 Task: Add Sprouts Fine Atlantic Sea Salt to the cart.
Action: Mouse pressed left at (14, 57)
Screenshot: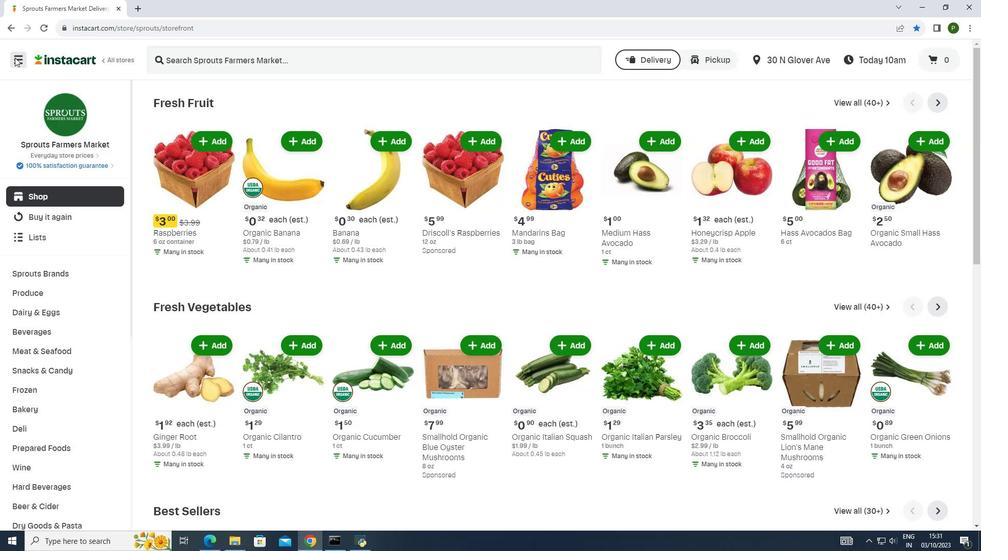 
Action: Mouse moved to (43, 261)
Screenshot: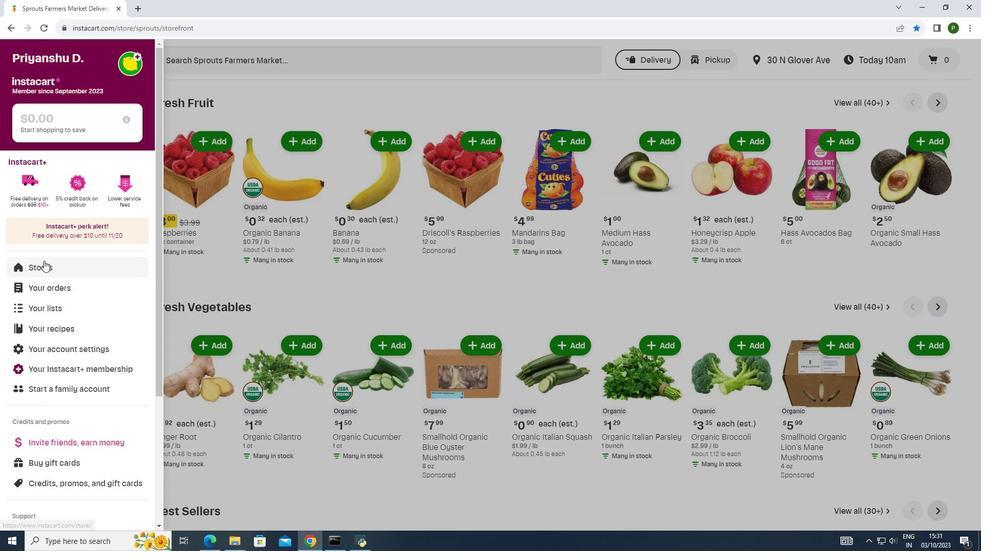 
Action: Mouse pressed left at (43, 261)
Screenshot: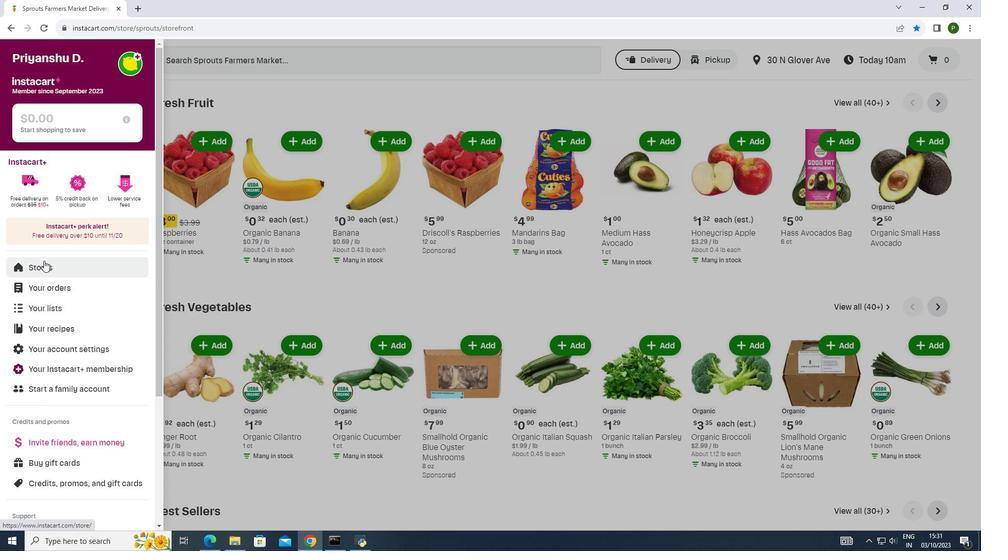 
Action: Mouse moved to (219, 101)
Screenshot: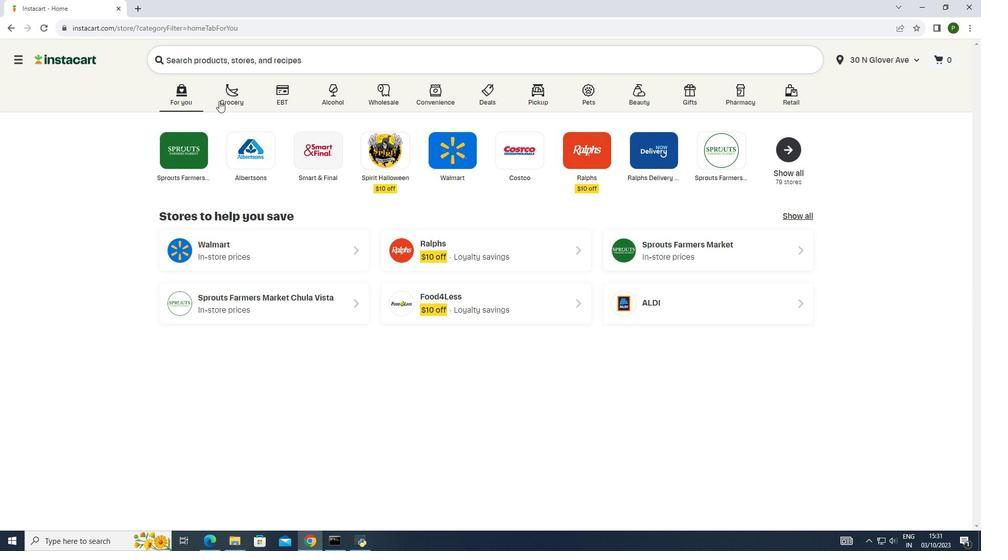 
Action: Mouse pressed left at (219, 101)
Screenshot: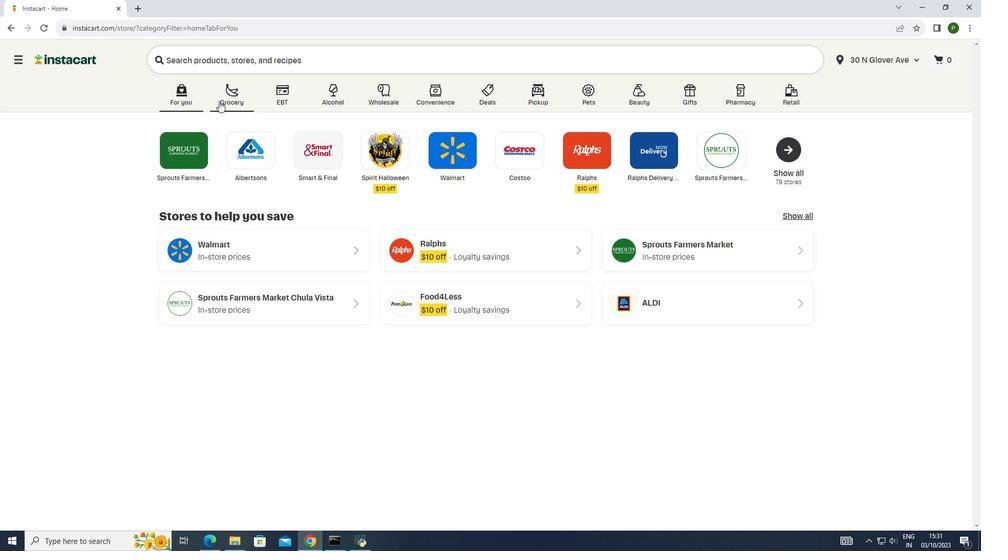 
Action: Mouse moved to (509, 153)
Screenshot: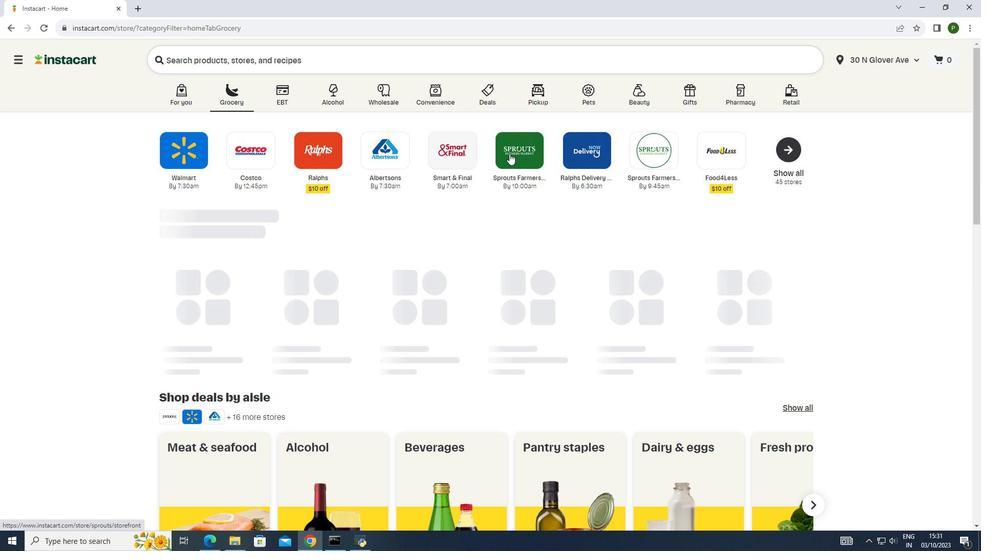 
Action: Mouse pressed left at (509, 153)
Screenshot: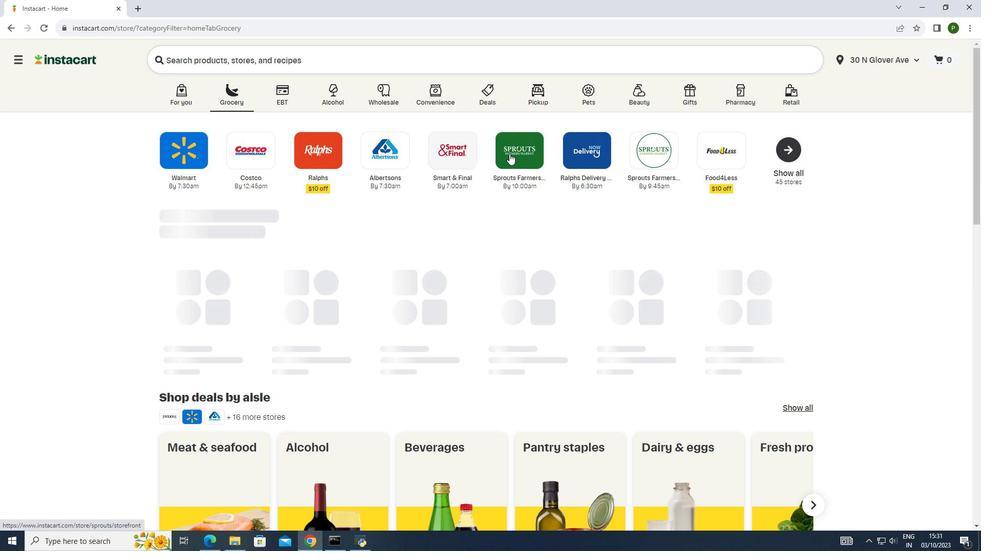 
Action: Mouse moved to (89, 277)
Screenshot: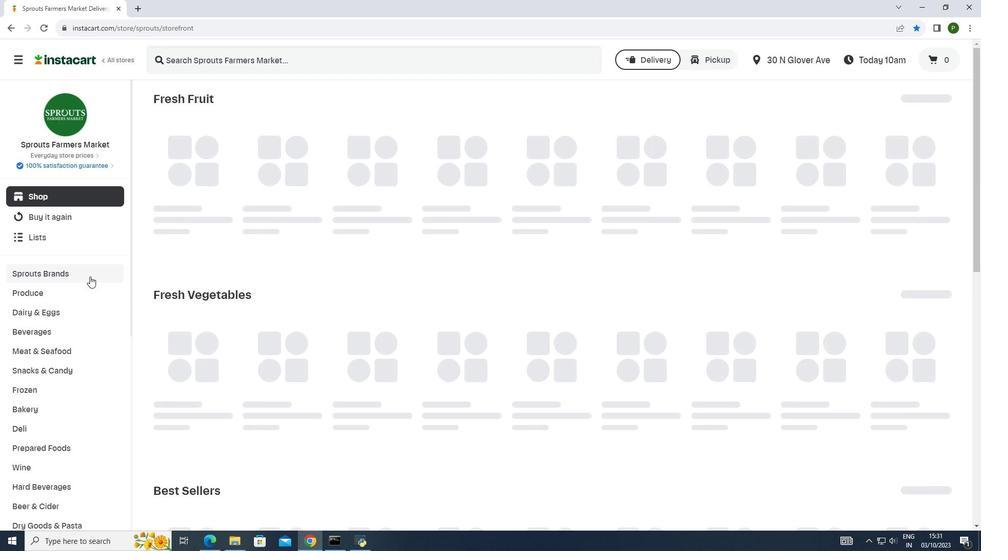 
Action: Mouse pressed left at (89, 277)
Screenshot: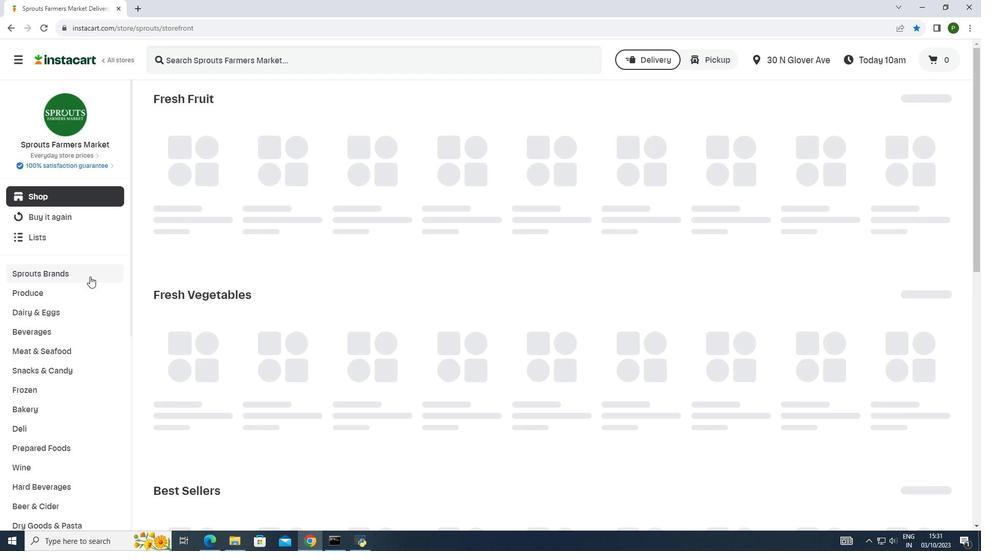 
Action: Mouse moved to (66, 351)
Screenshot: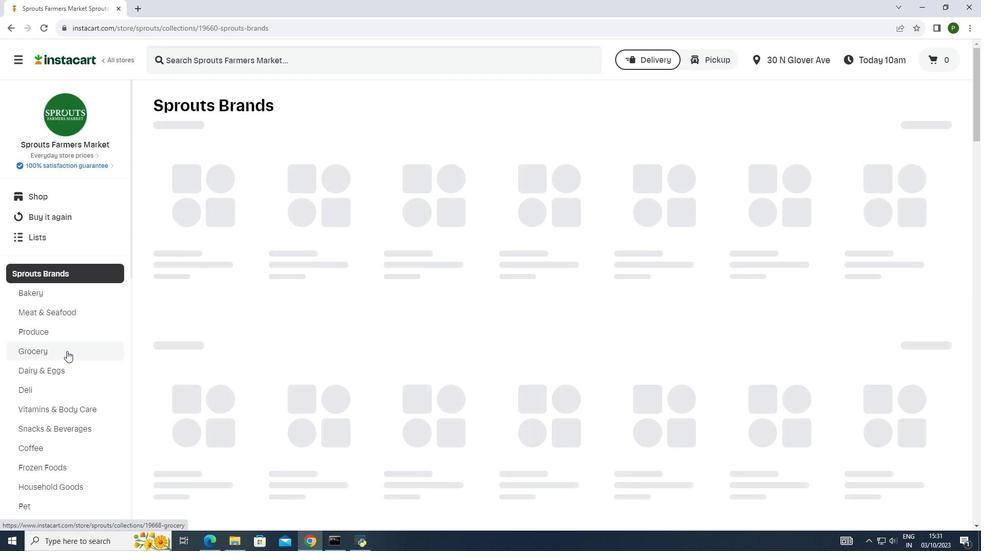 
Action: Mouse pressed left at (66, 351)
Screenshot: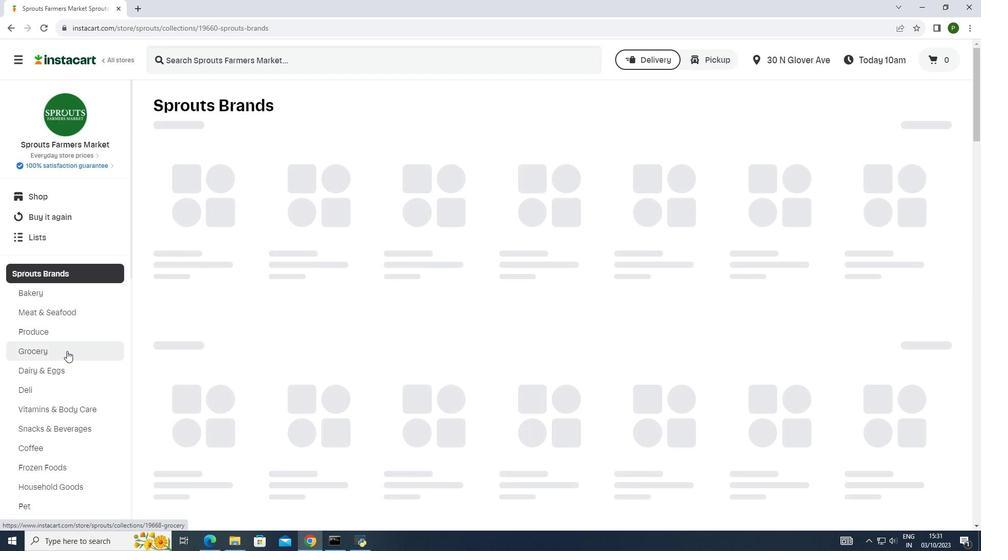 
Action: Mouse moved to (266, 218)
Screenshot: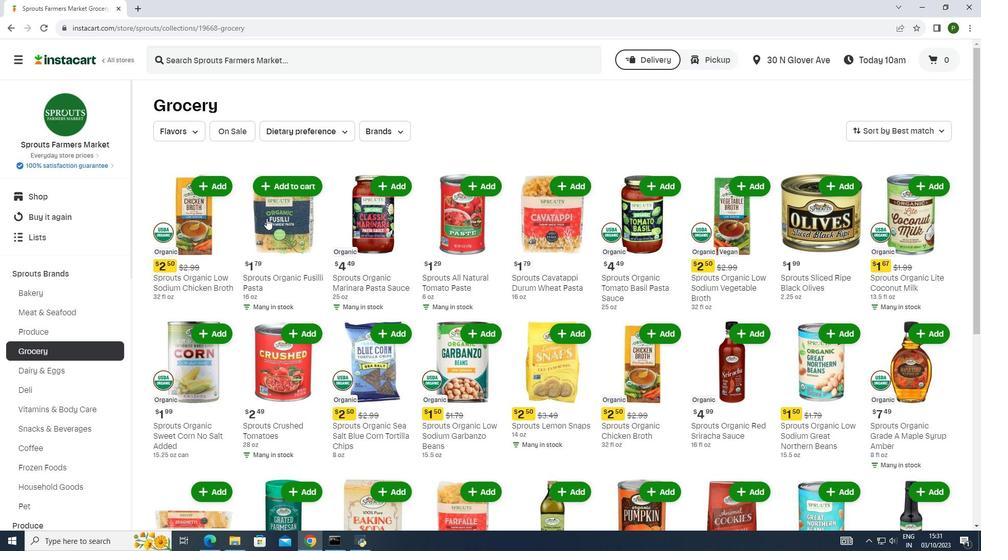 
Action: Mouse scrolled (266, 218) with delta (0, 0)
Screenshot: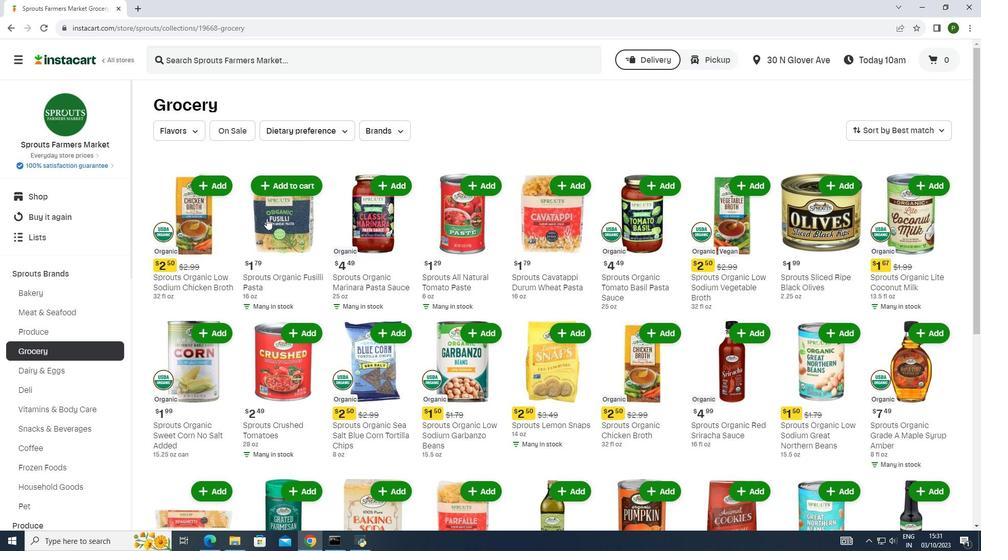 
Action: Mouse scrolled (266, 218) with delta (0, 0)
Screenshot: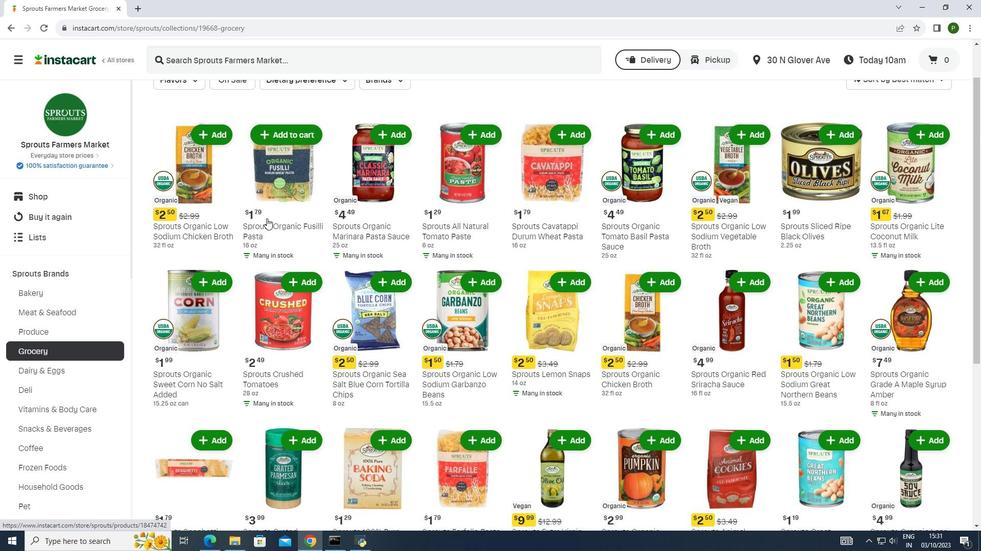 
Action: Mouse scrolled (266, 218) with delta (0, 0)
Screenshot: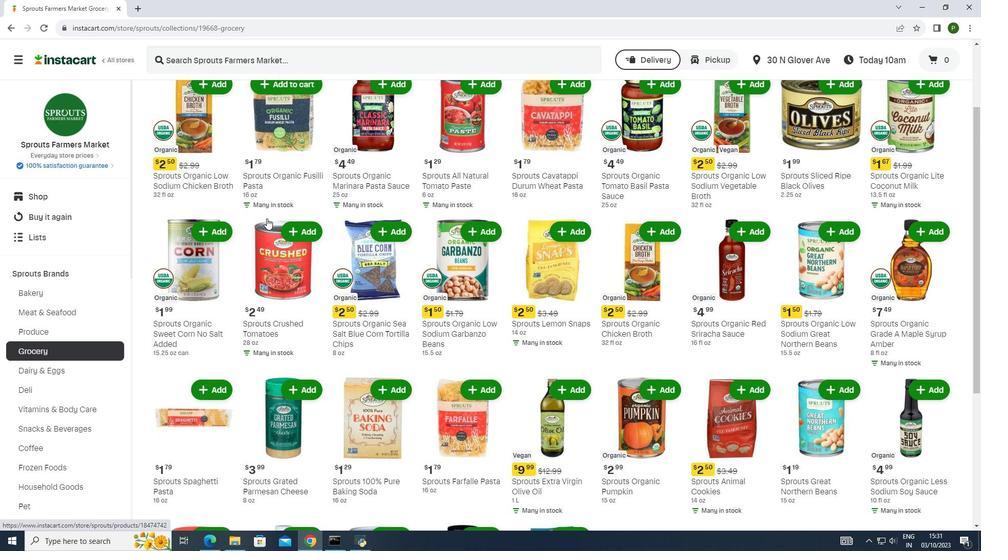 
Action: Mouse scrolled (266, 218) with delta (0, 0)
Screenshot: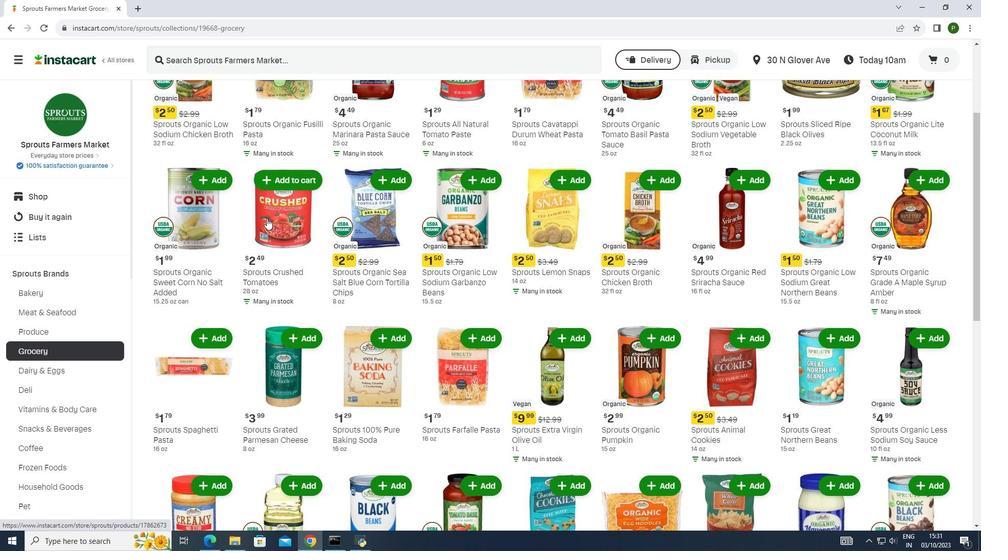 
Action: Mouse scrolled (266, 218) with delta (0, 0)
Screenshot: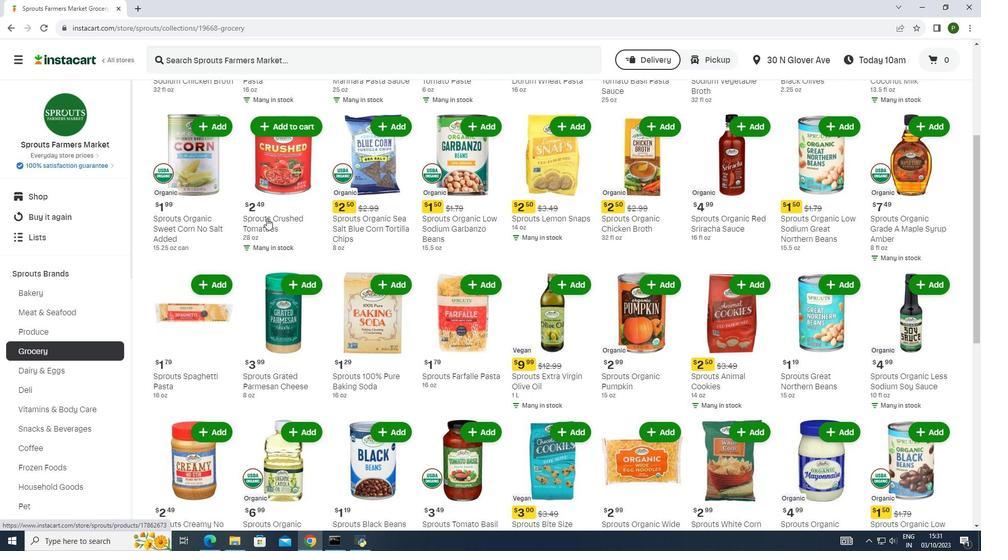 
Action: Mouse scrolled (266, 218) with delta (0, 0)
Screenshot: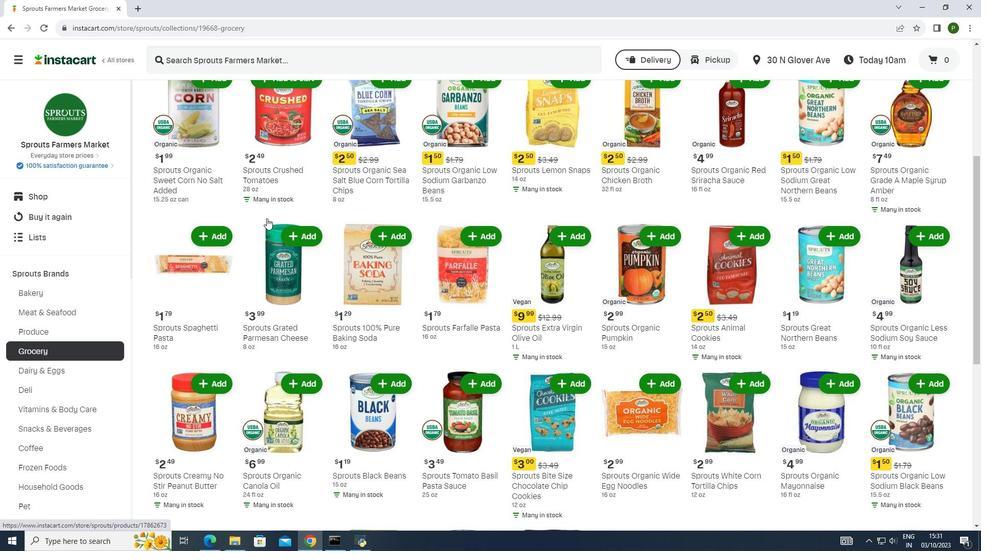 
Action: Mouse scrolled (266, 218) with delta (0, 0)
Screenshot: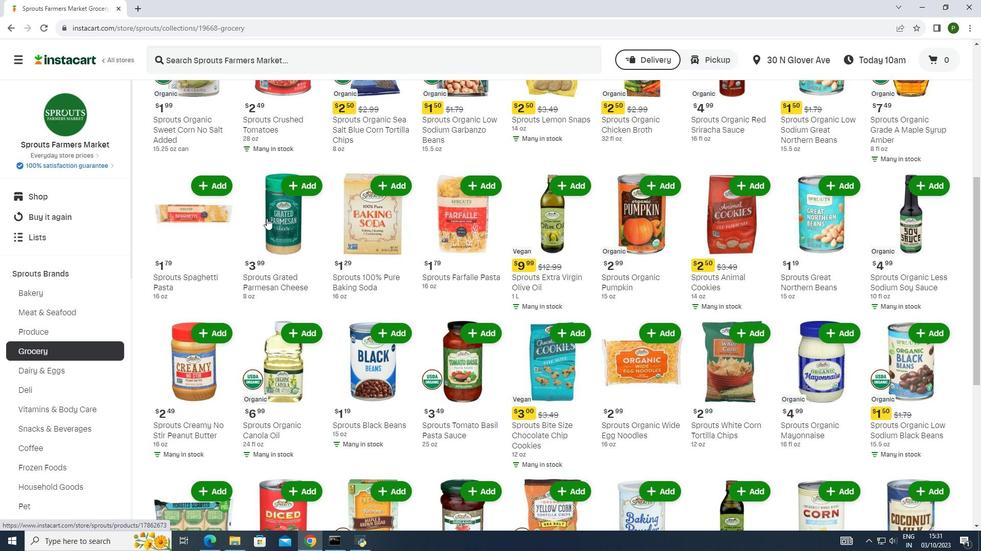 
Action: Mouse scrolled (266, 218) with delta (0, 0)
Screenshot: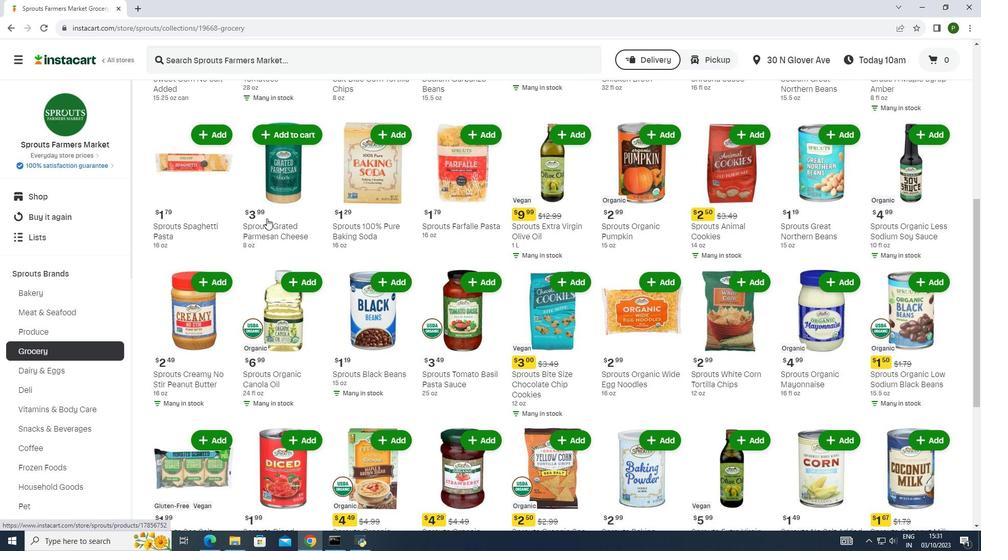 
Action: Mouse scrolled (266, 218) with delta (0, 0)
Screenshot: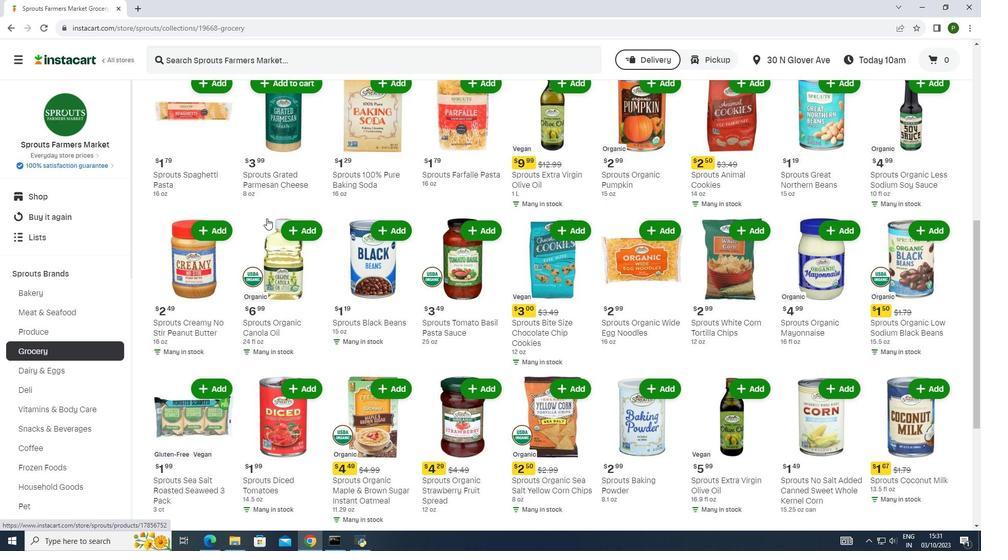 
Action: Mouse scrolled (266, 218) with delta (0, 0)
Screenshot: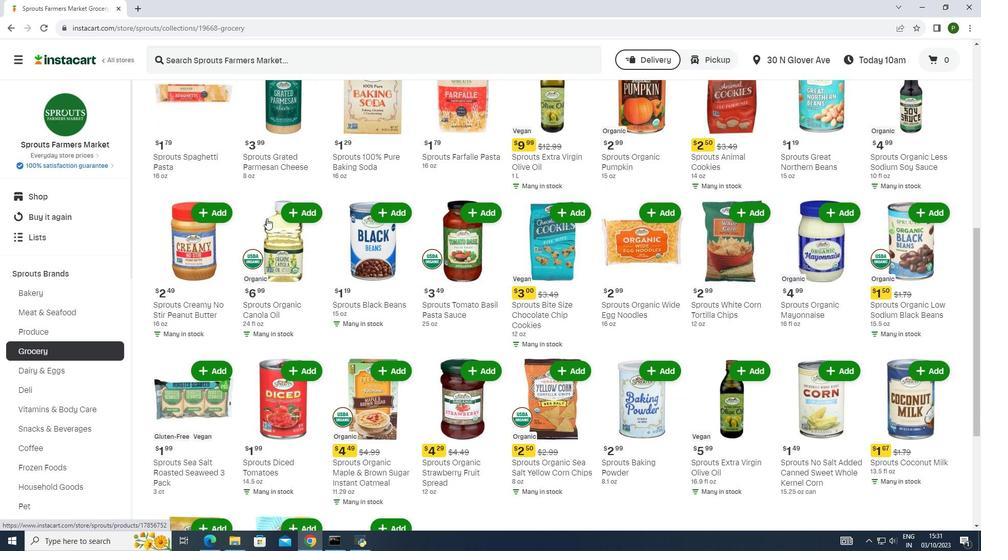 
Action: Mouse scrolled (266, 218) with delta (0, 0)
Screenshot: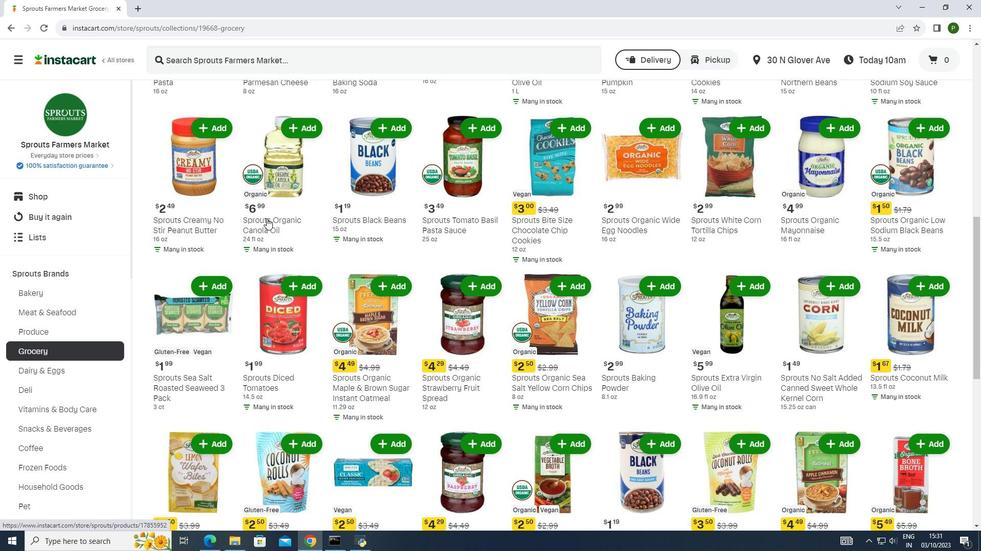 
Action: Mouse scrolled (266, 218) with delta (0, 0)
Screenshot: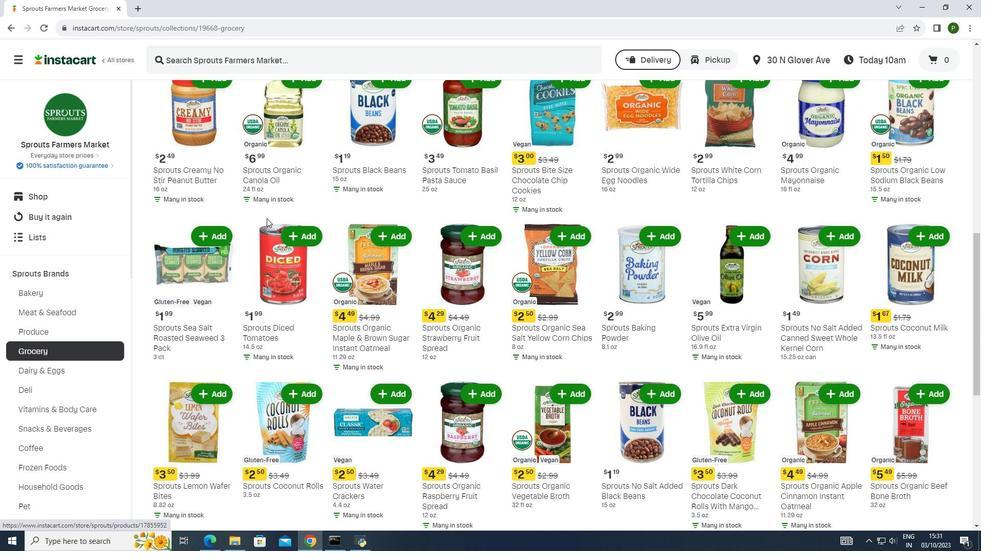 
Action: Mouse scrolled (266, 218) with delta (0, 0)
Screenshot: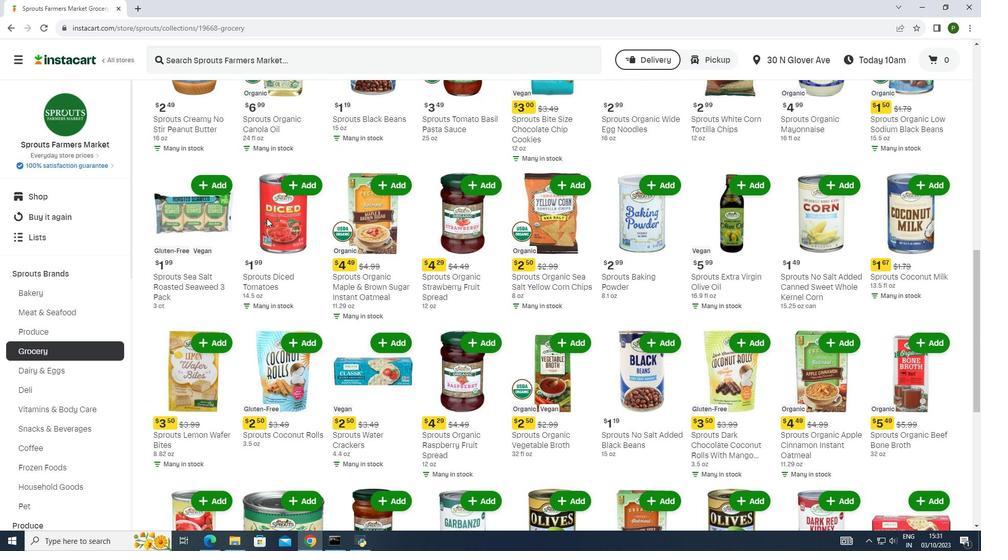 
Action: Mouse scrolled (266, 218) with delta (0, 0)
Screenshot: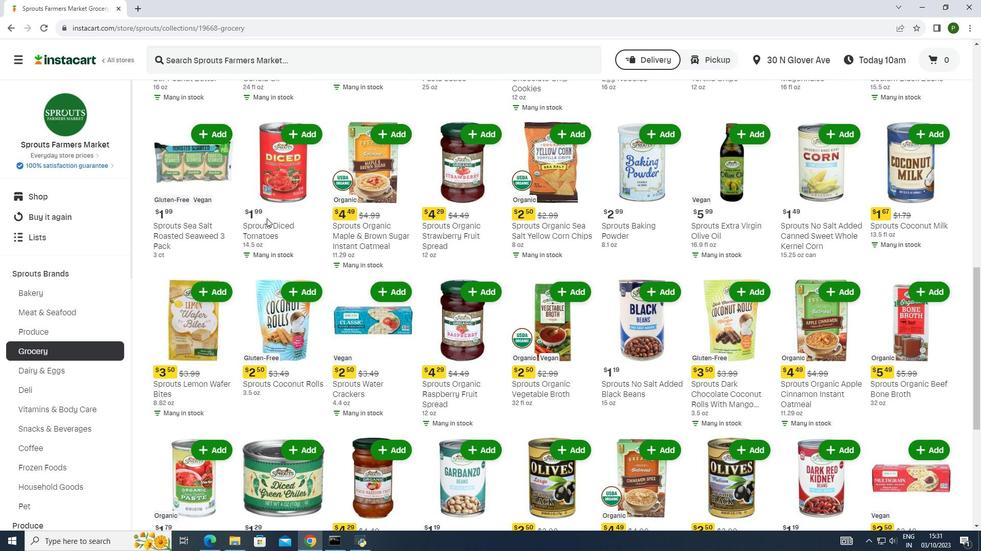 
Action: Mouse scrolled (266, 218) with delta (0, 0)
Screenshot: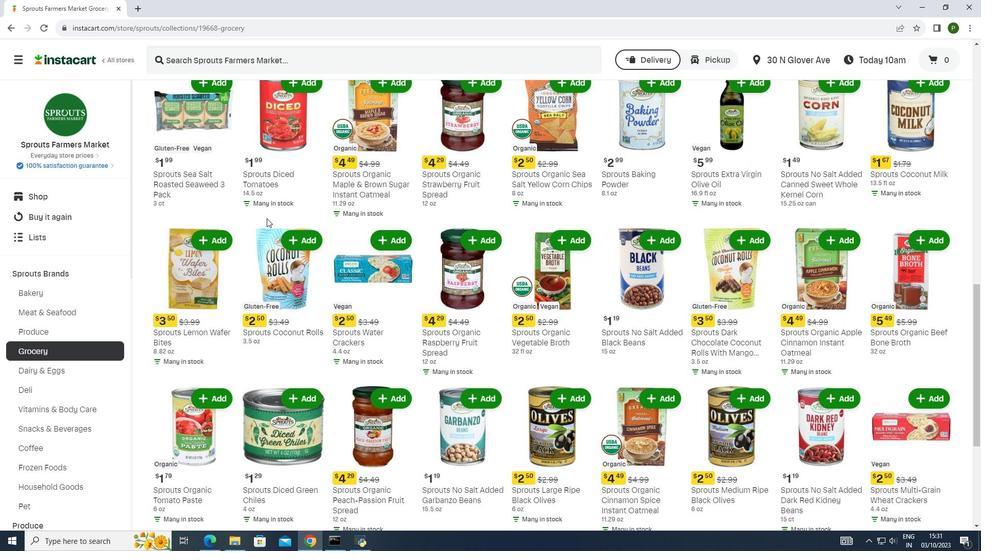 
Action: Mouse scrolled (266, 218) with delta (0, 0)
Screenshot: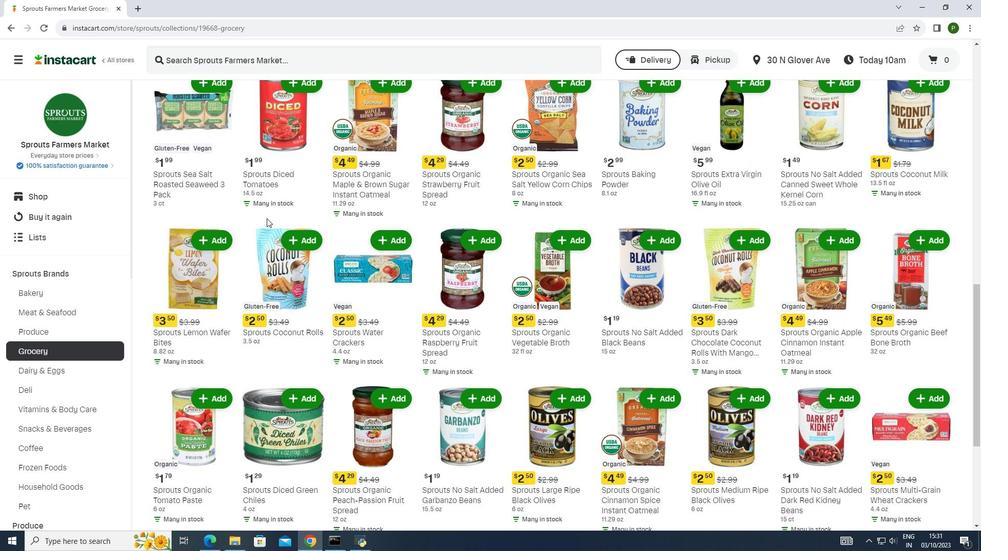 
Action: Mouse scrolled (266, 218) with delta (0, 0)
Screenshot: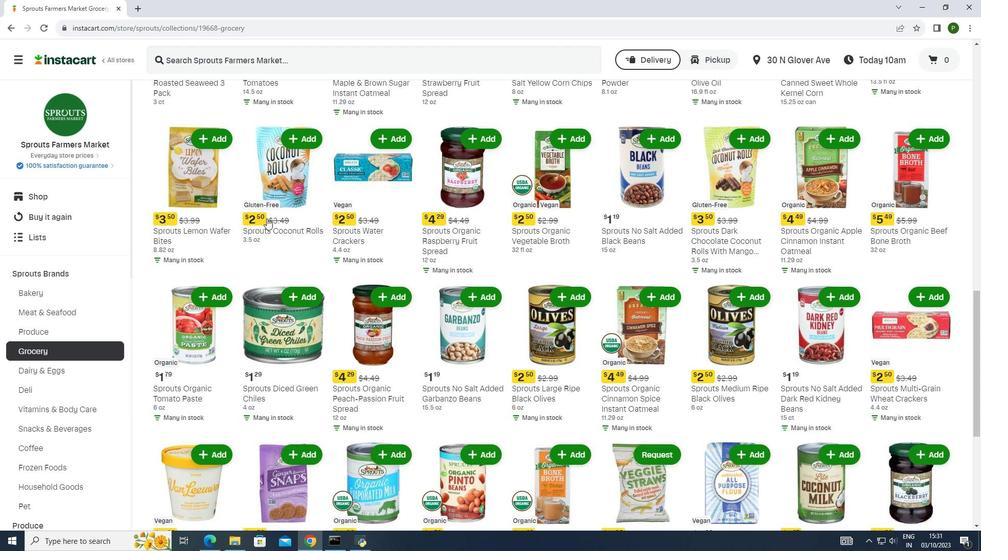 
Action: Mouse scrolled (266, 218) with delta (0, 0)
Screenshot: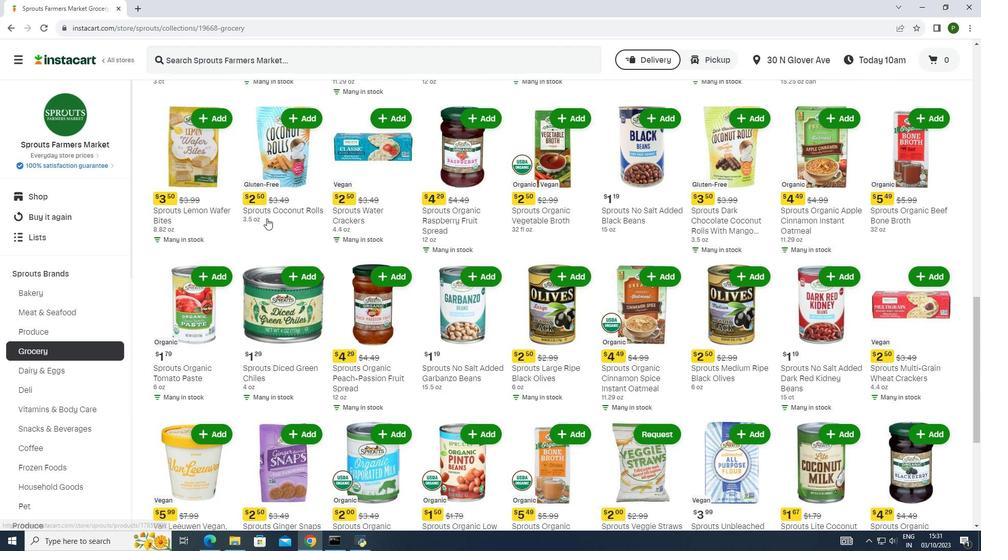 
Action: Mouse scrolled (266, 218) with delta (0, 0)
Screenshot: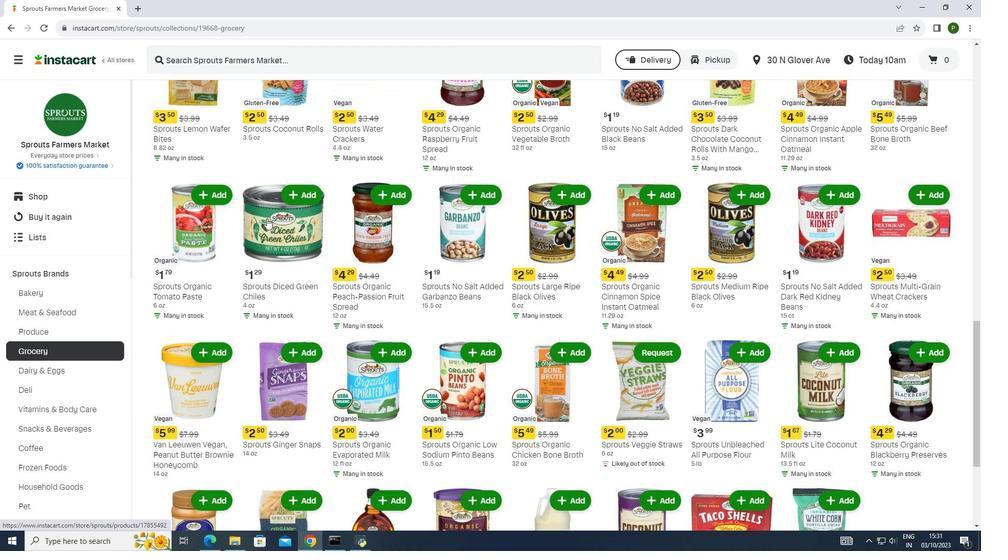 
Action: Mouse scrolled (266, 218) with delta (0, 0)
Screenshot: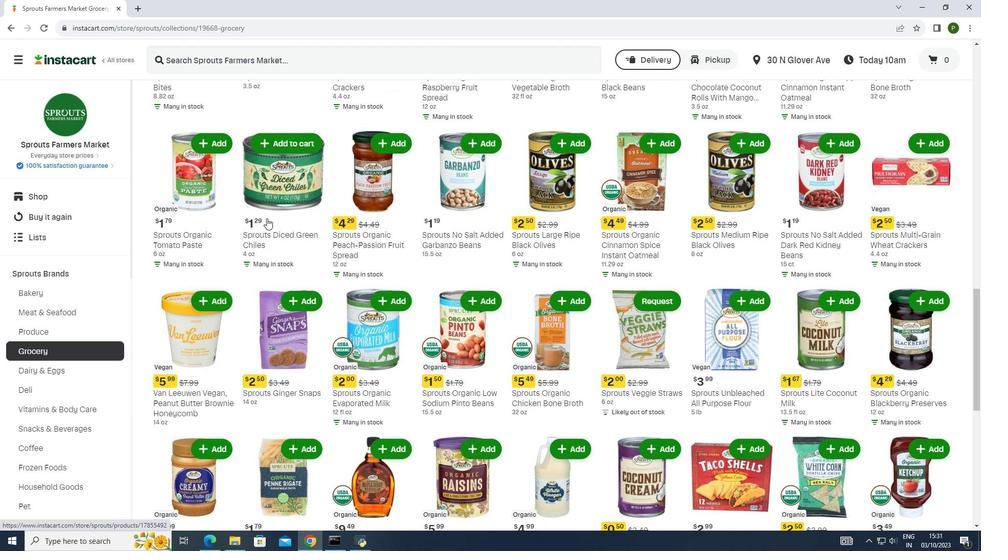 
Action: Mouse scrolled (266, 218) with delta (0, 0)
Screenshot: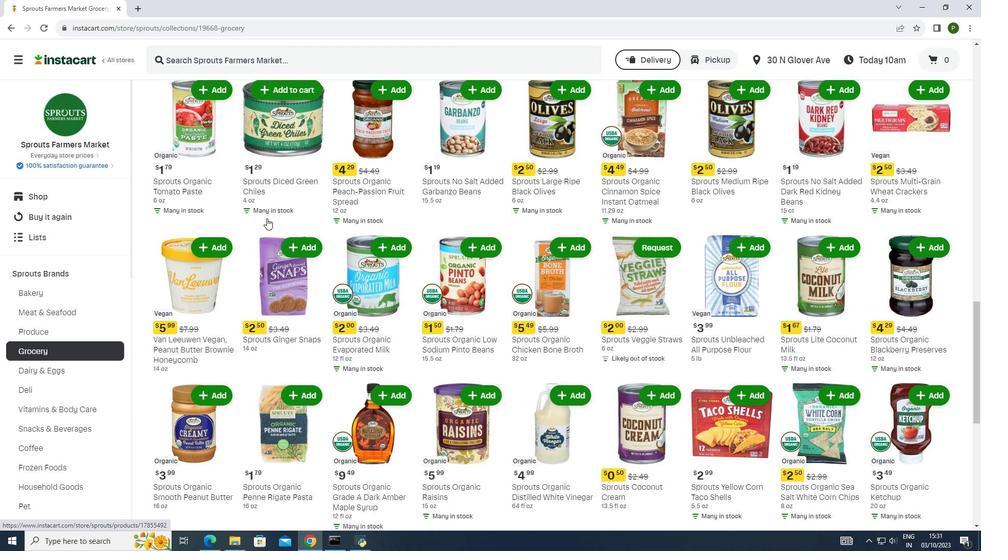 
Action: Mouse scrolled (266, 218) with delta (0, 0)
Screenshot: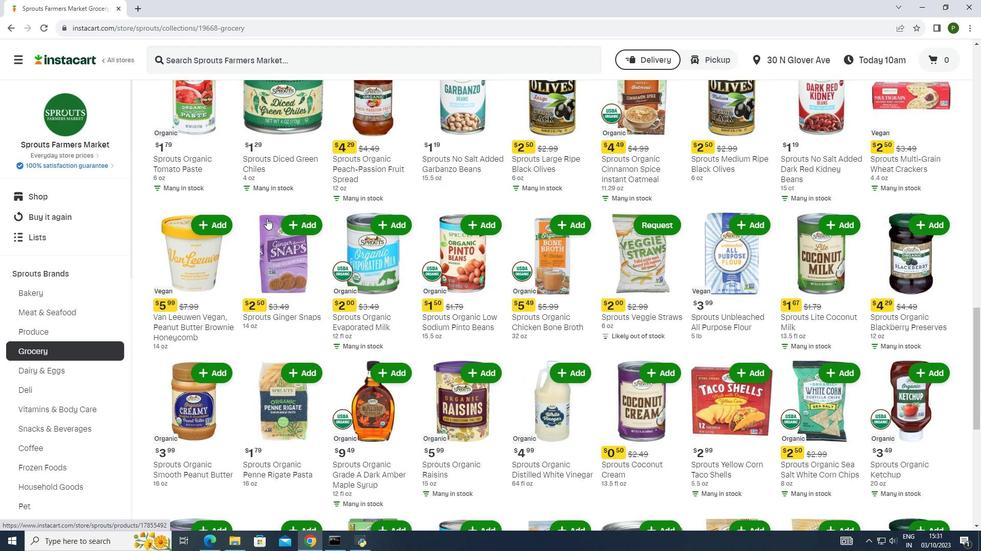 
Action: Mouse scrolled (266, 218) with delta (0, 0)
Screenshot: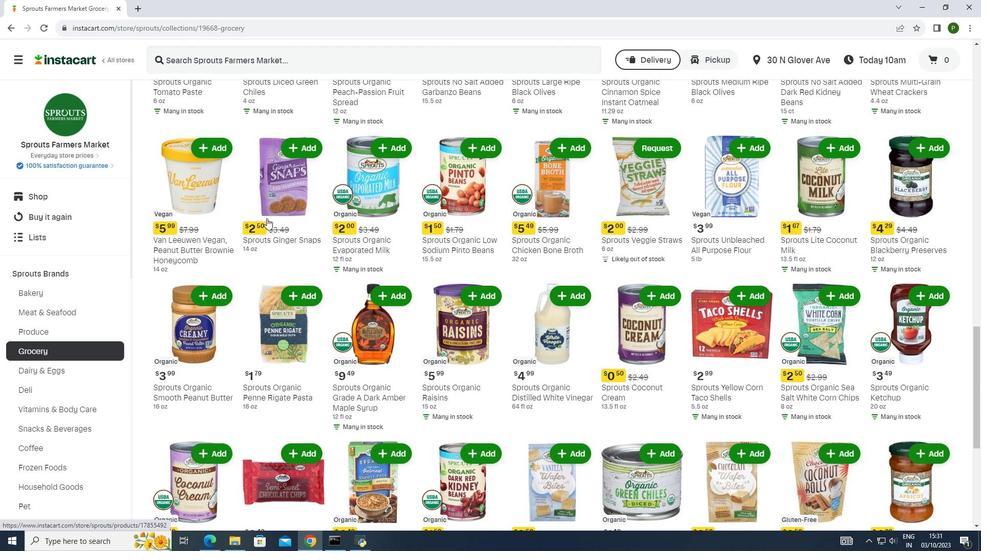 
Action: Mouse scrolled (266, 218) with delta (0, 0)
Screenshot: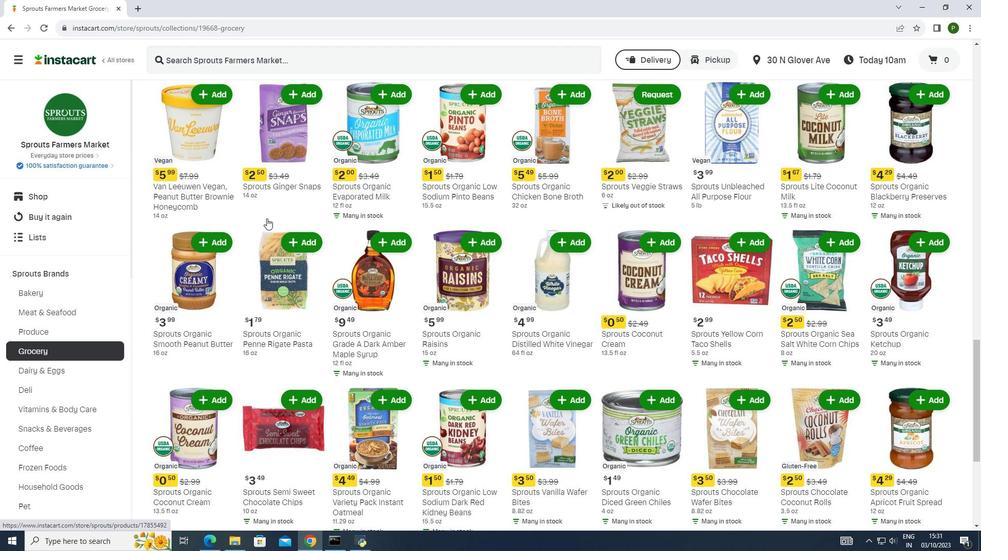 
Action: Mouse scrolled (266, 218) with delta (0, 0)
Screenshot: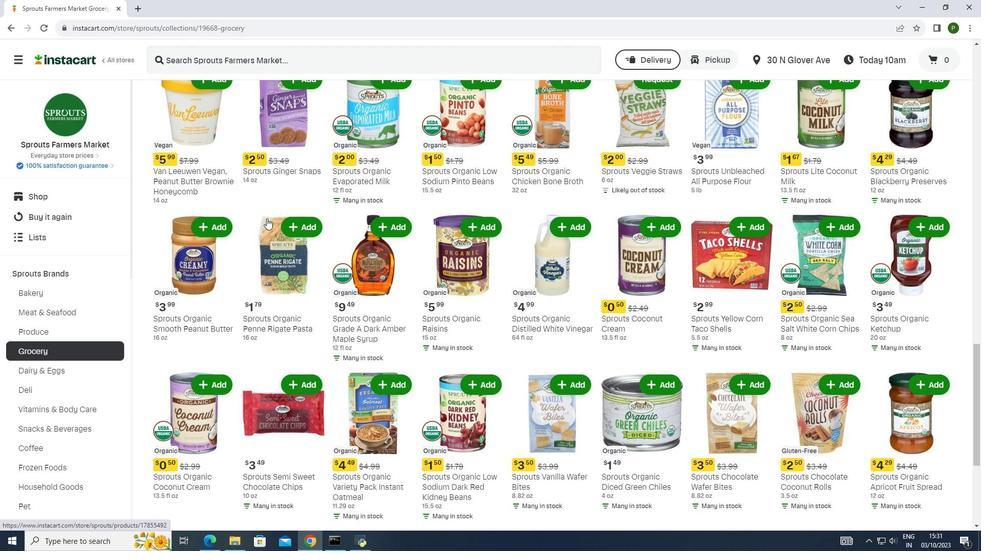 
Action: Mouse scrolled (266, 218) with delta (0, 0)
Screenshot: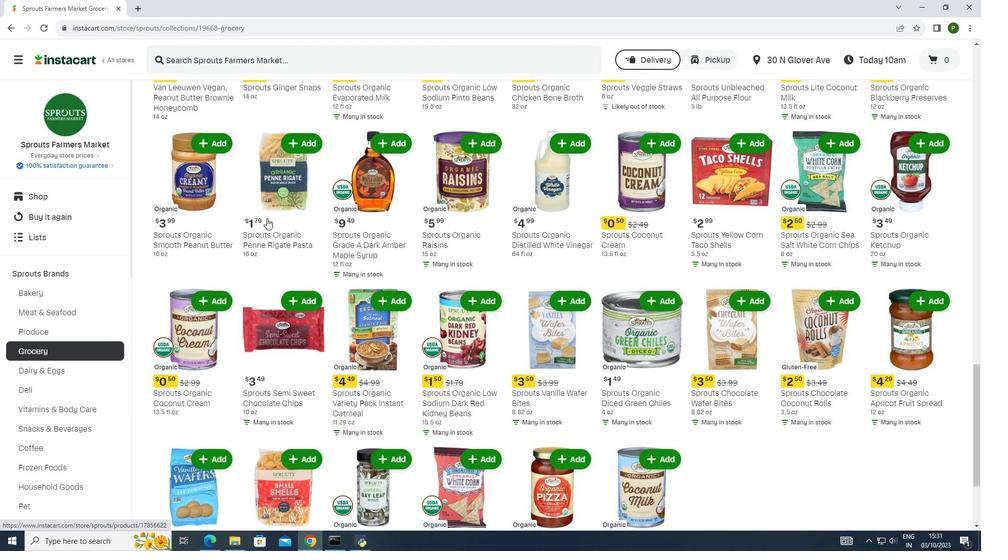 
Action: Mouse scrolled (266, 218) with delta (0, 0)
Screenshot: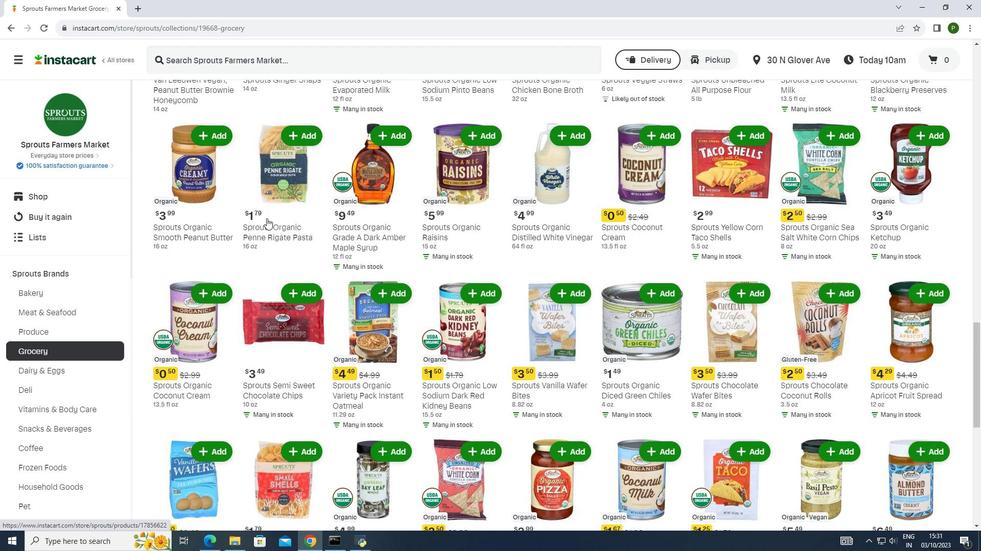 
Action: Mouse scrolled (266, 218) with delta (0, 0)
Screenshot: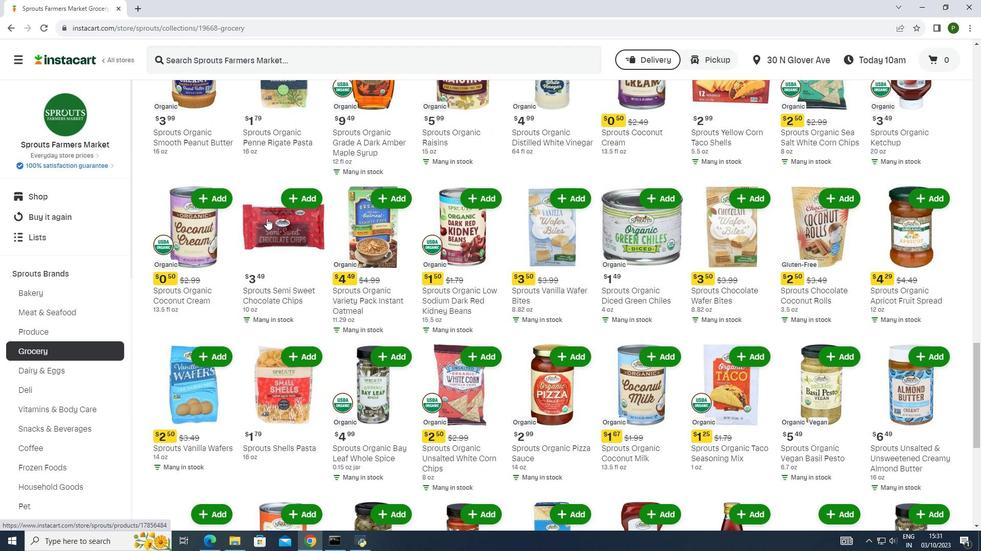 
Action: Mouse scrolled (266, 218) with delta (0, 0)
Screenshot: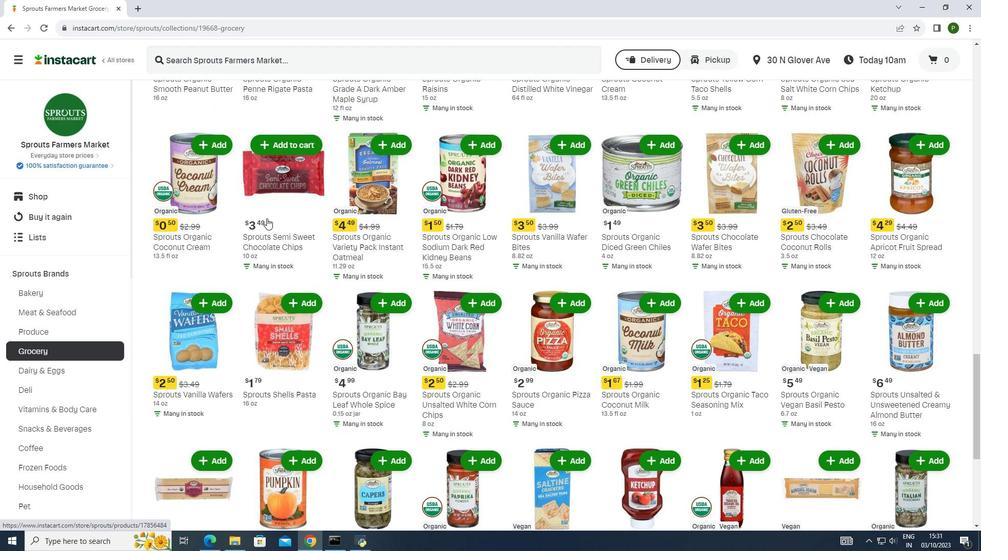 
Action: Mouse scrolled (266, 218) with delta (0, 0)
Screenshot: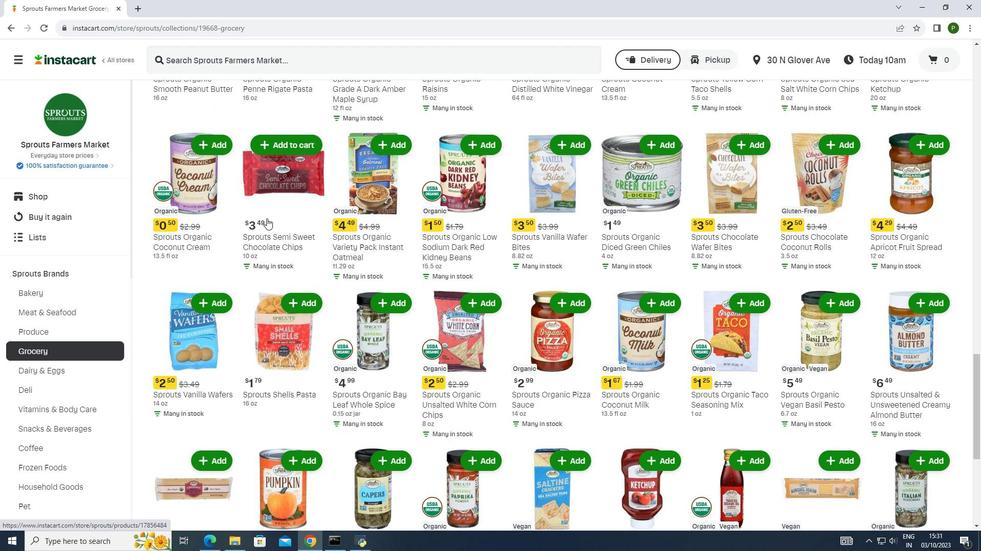 
Action: Mouse scrolled (266, 218) with delta (0, 0)
Screenshot: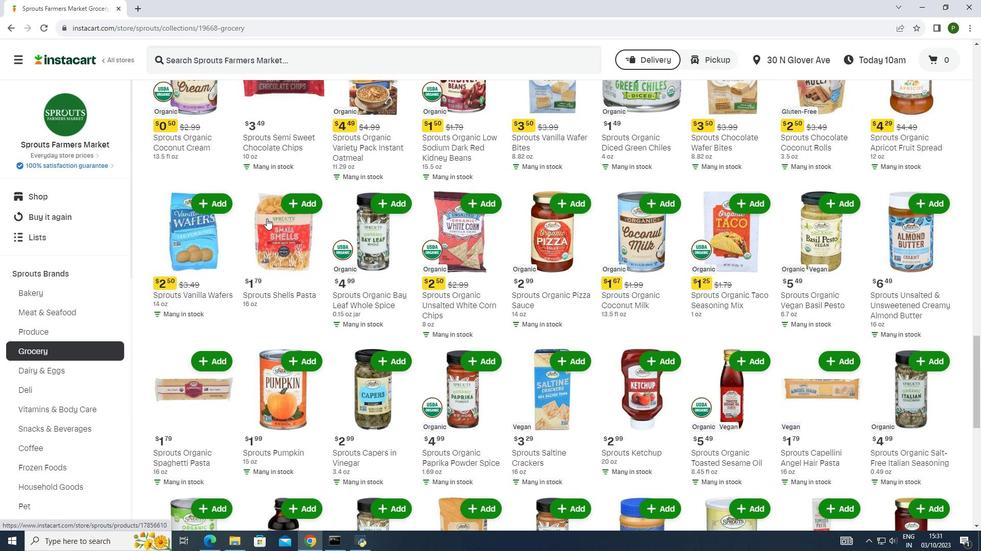 
Action: Mouse scrolled (266, 218) with delta (0, 0)
Screenshot: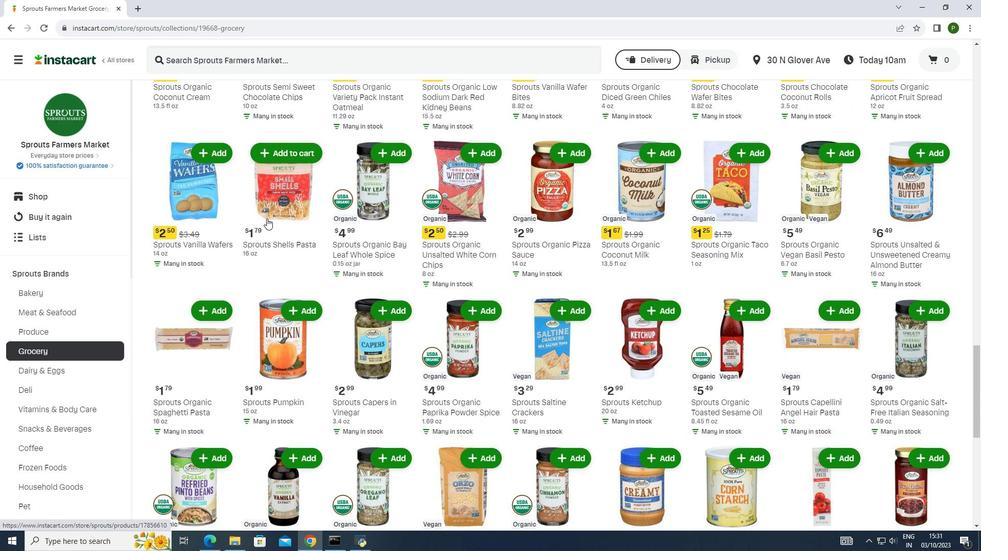 
Action: Mouse scrolled (266, 218) with delta (0, 0)
Screenshot: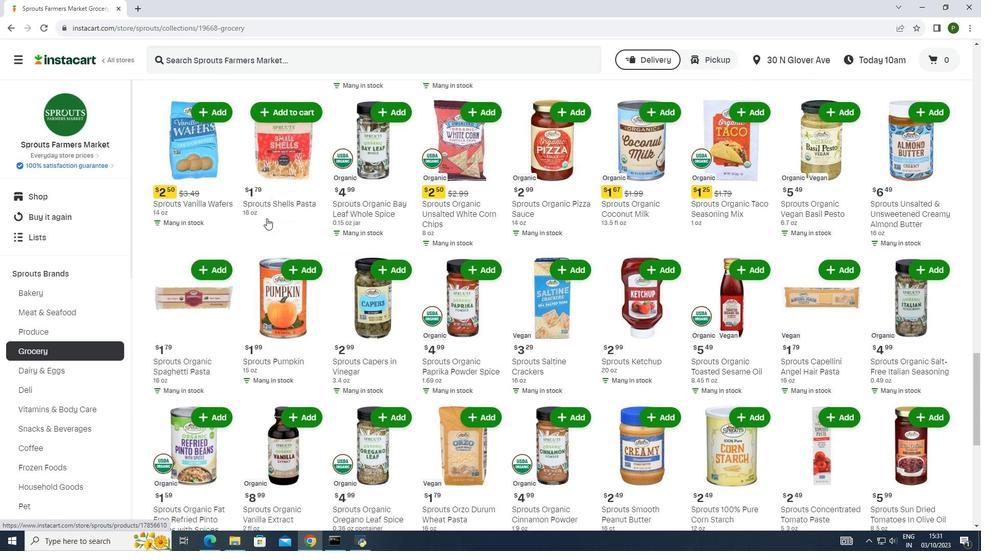
Action: Mouse scrolled (266, 218) with delta (0, 0)
Screenshot: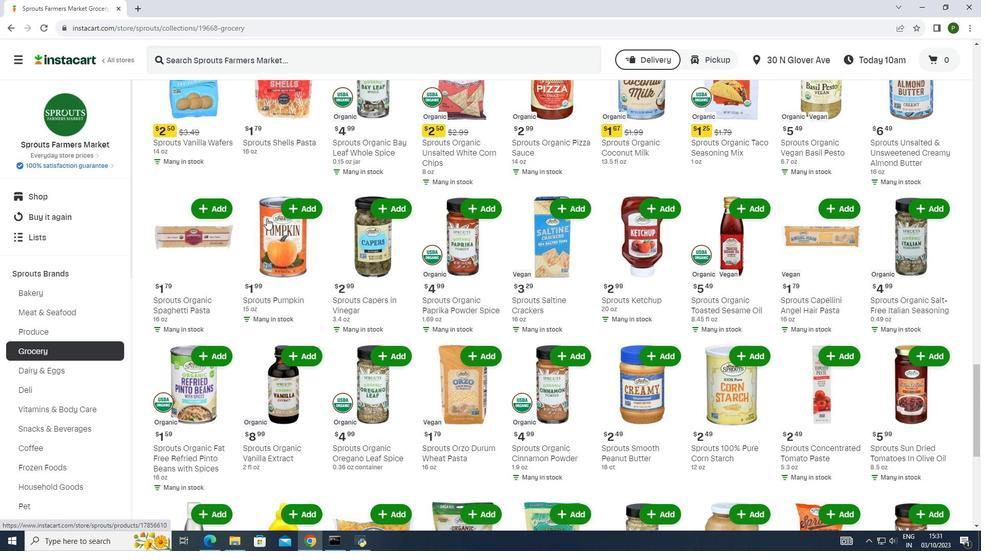 
Action: Mouse scrolled (266, 218) with delta (0, 0)
Screenshot: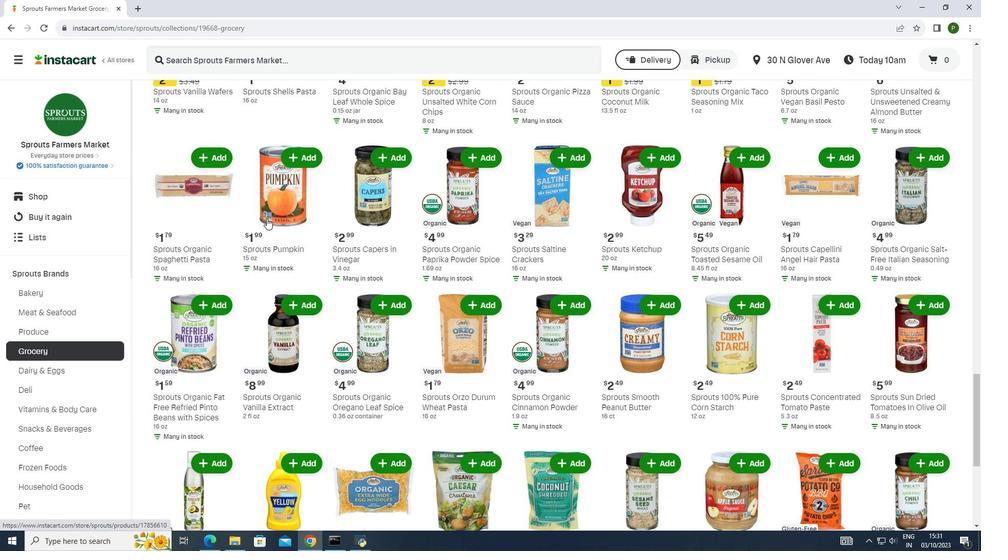 
Action: Mouse scrolled (266, 218) with delta (0, 0)
Screenshot: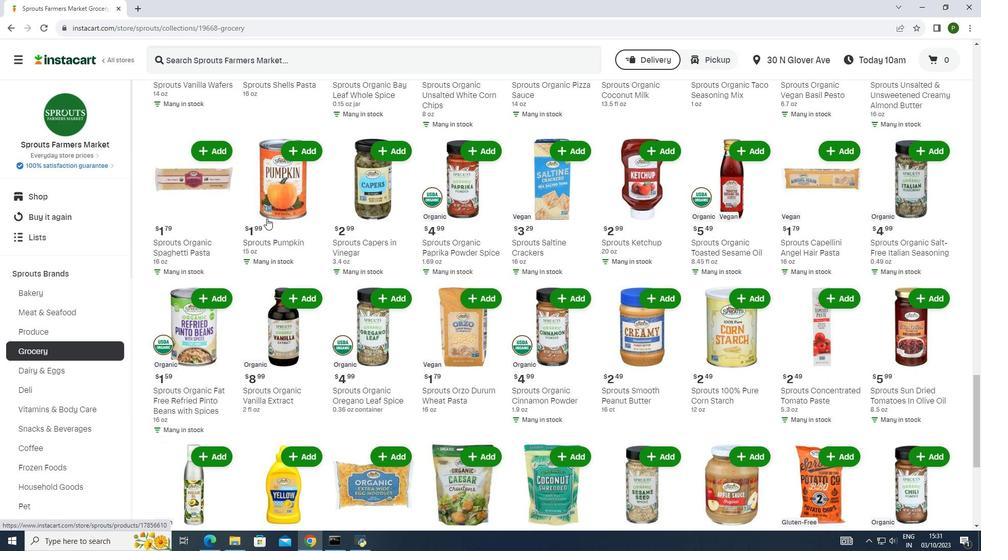 
Action: Mouse scrolled (266, 218) with delta (0, 0)
Screenshot: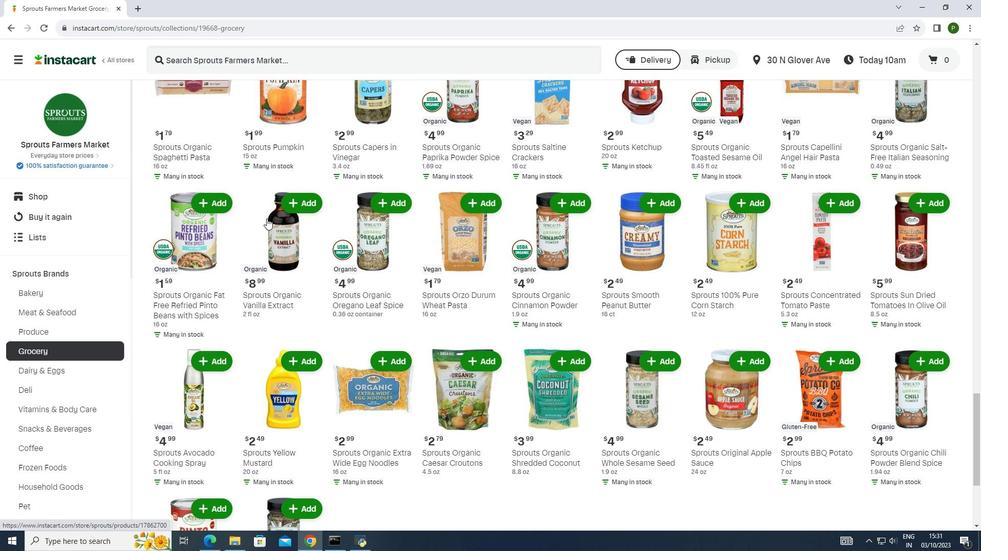 
Action: Mouse scrolled (266, 218) with delta (0, 0)
Screenshot: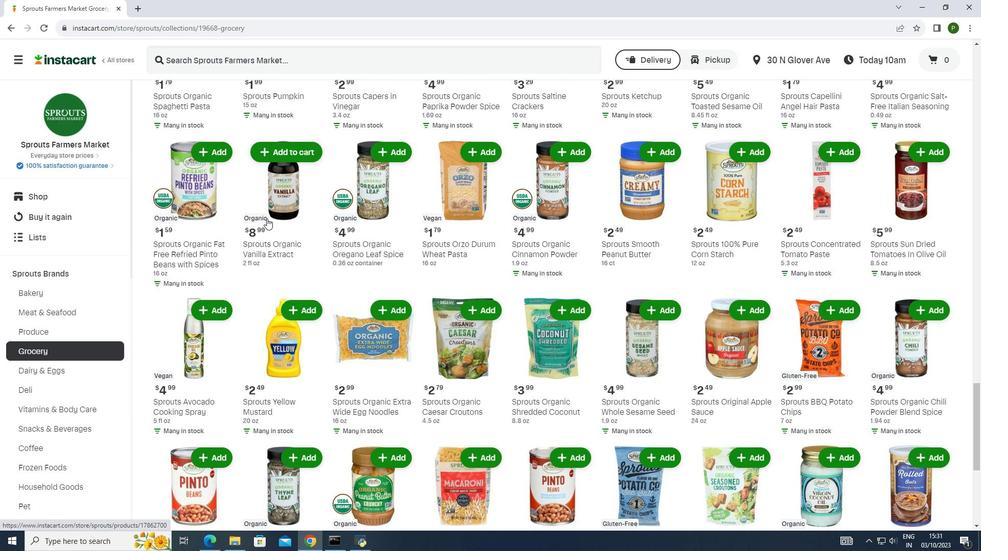
Action: Mouse scrolled (266, 218) with delta (0, 0)
Screenshot: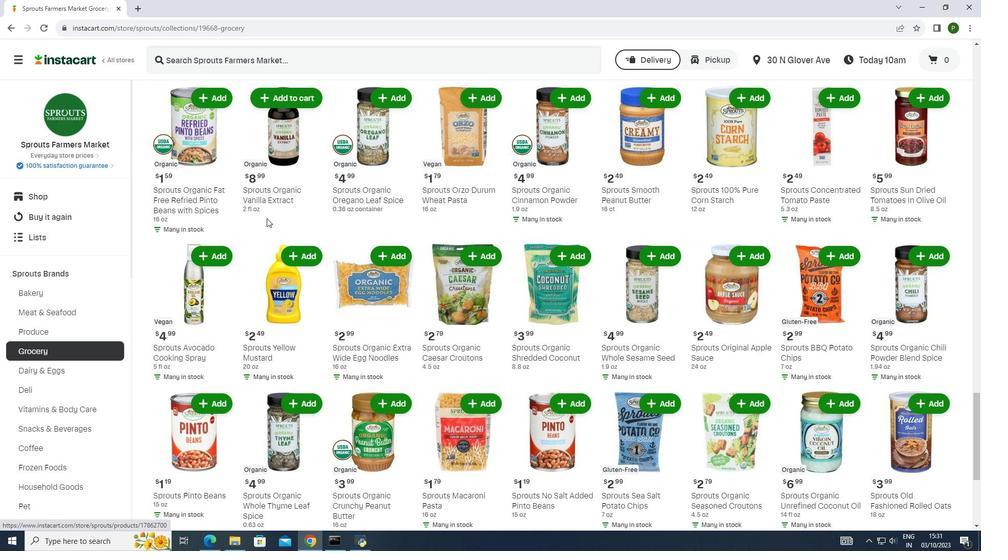 
Action: Mouse scrolled (266, 218) with delta (0, 0)
Screenshot: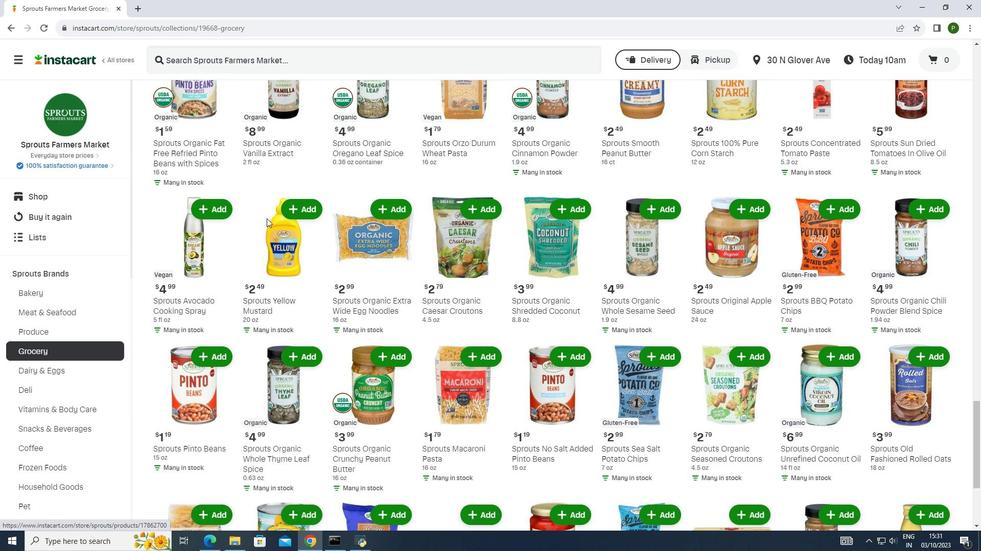 
Action: Mouse scrolled (266, 218) with delta (0, 0)
Screenshot: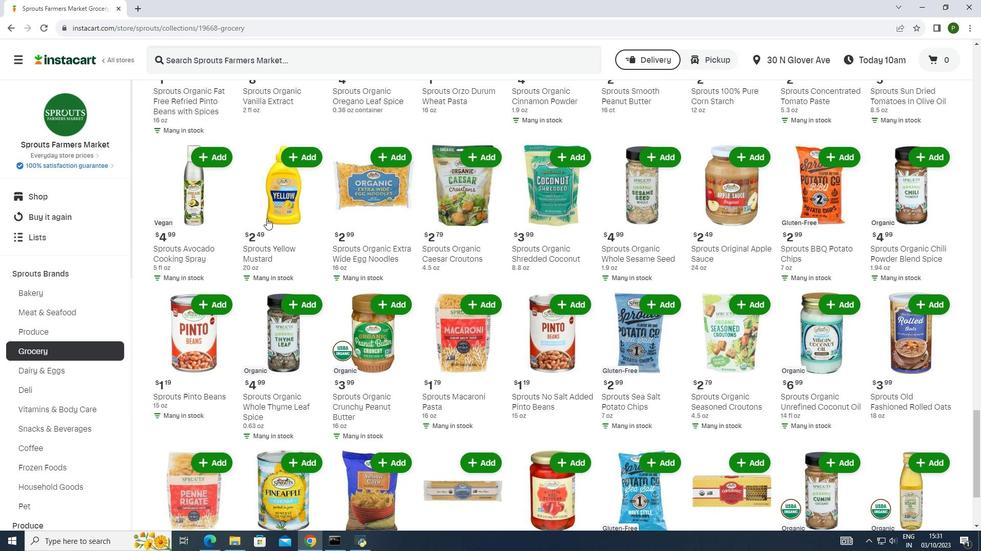 
Action: Mouse scrolled (266, 218) with delta (0, 0)
Screenshot: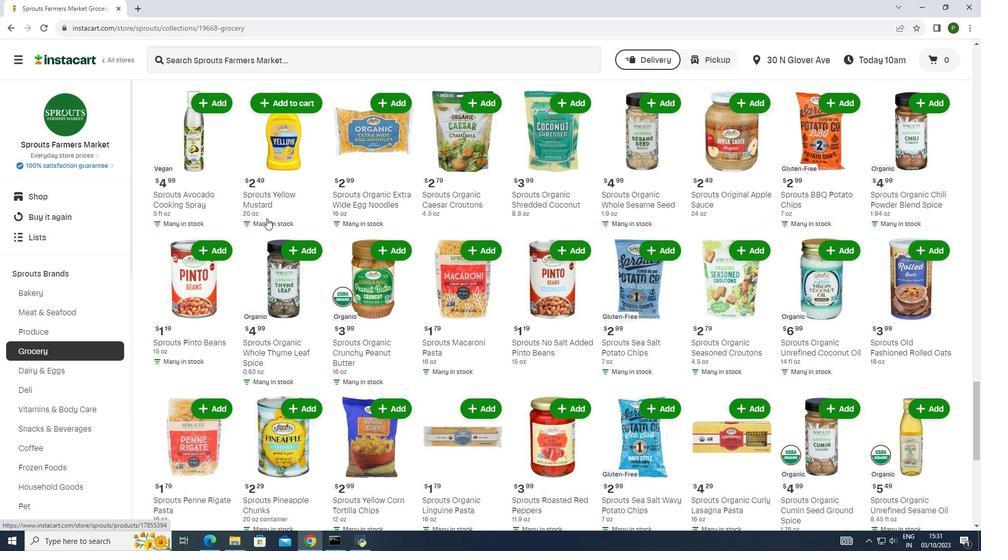 
Action: Mouse scrolled (266, 218) with delta (0, 0)
Screenshot: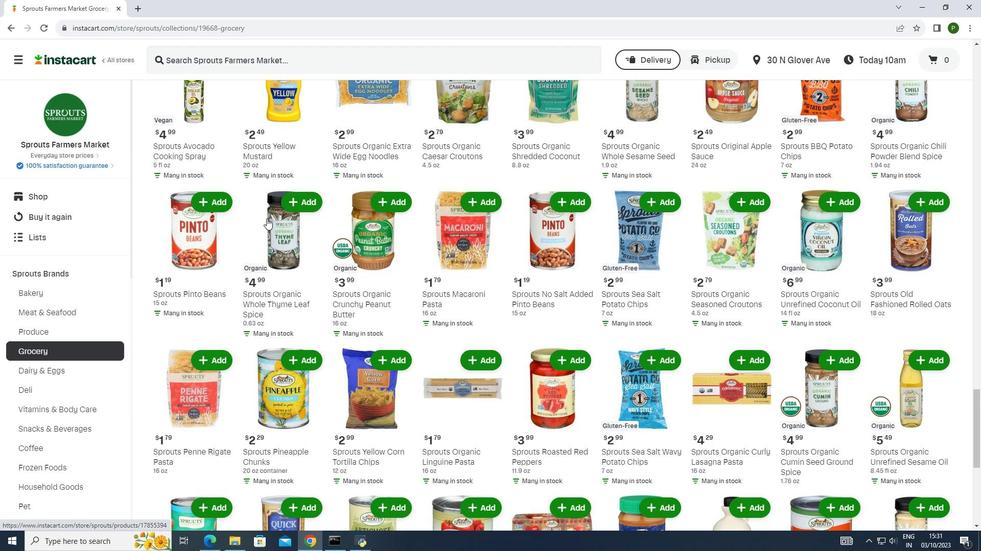 
Action: Mouse scrolled (266, 218) with delta (0, 0)
Screenshot: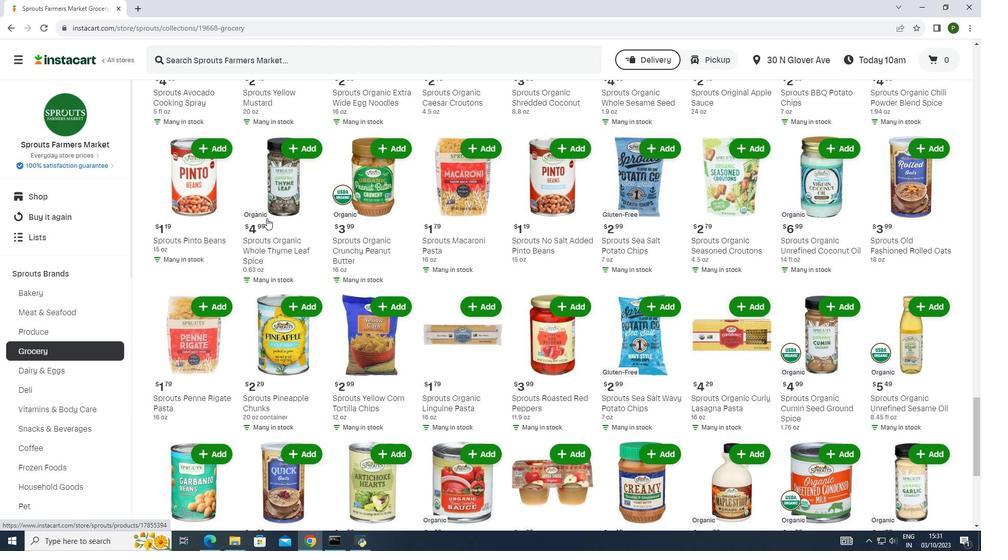 
Action: Mouse scrolled (266, 218) with delta (0, 0)
Screenshot: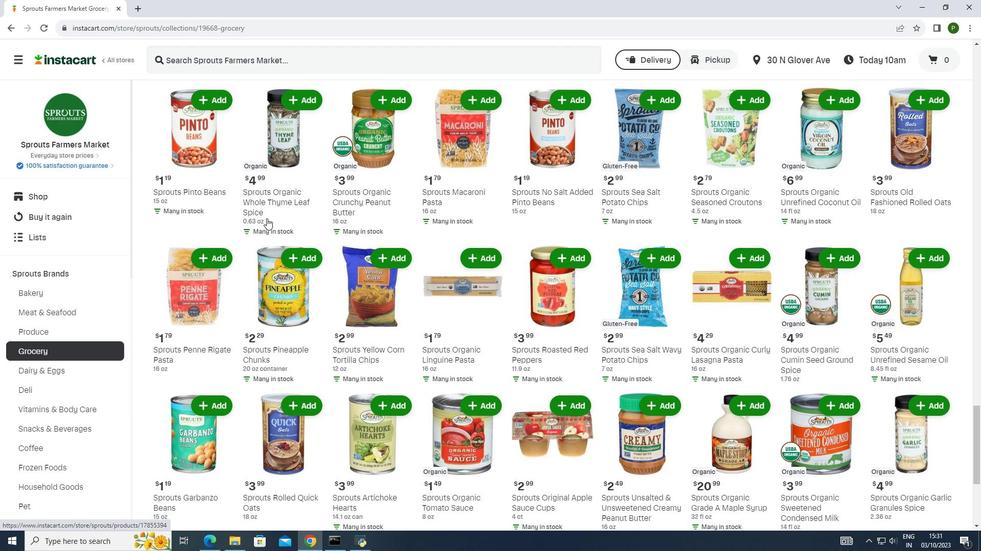 
Action: Mouse scrolled (266, 218) with delta (0, 0)
Screenshot: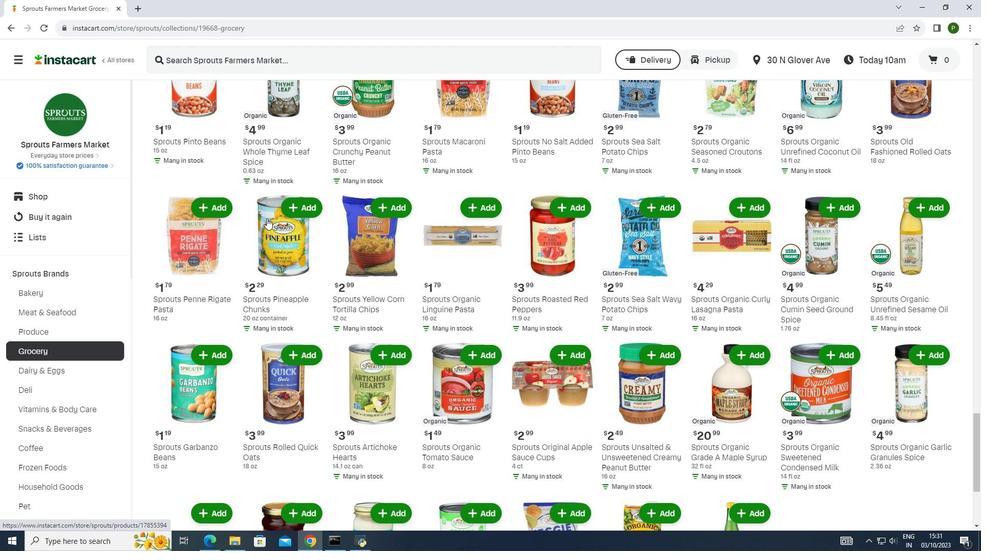 
Action: Mouse scrolled (266, 218) with delta (0, 0)
Screenshot: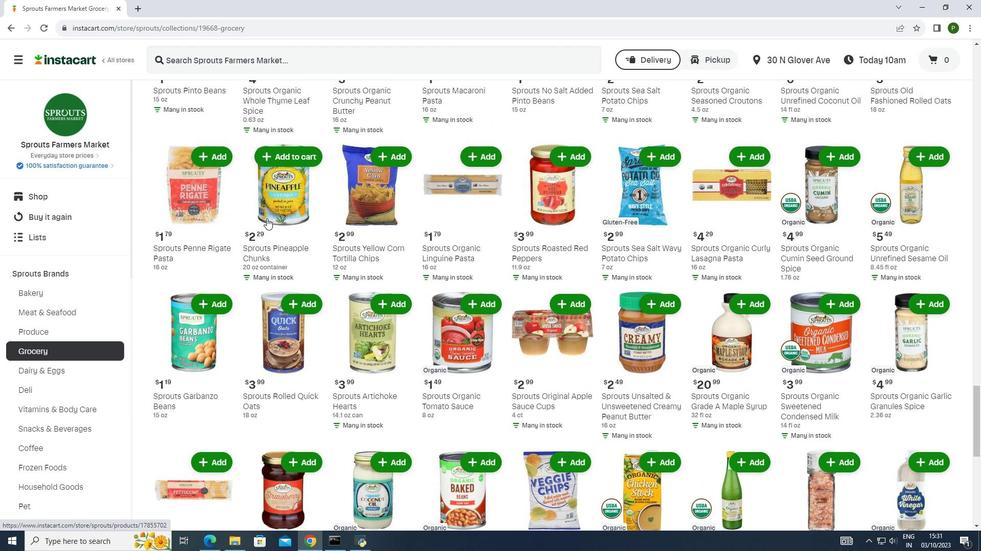 
Action: Mouse scrolled (266, 218) with delta (0, 0)
Screenshot: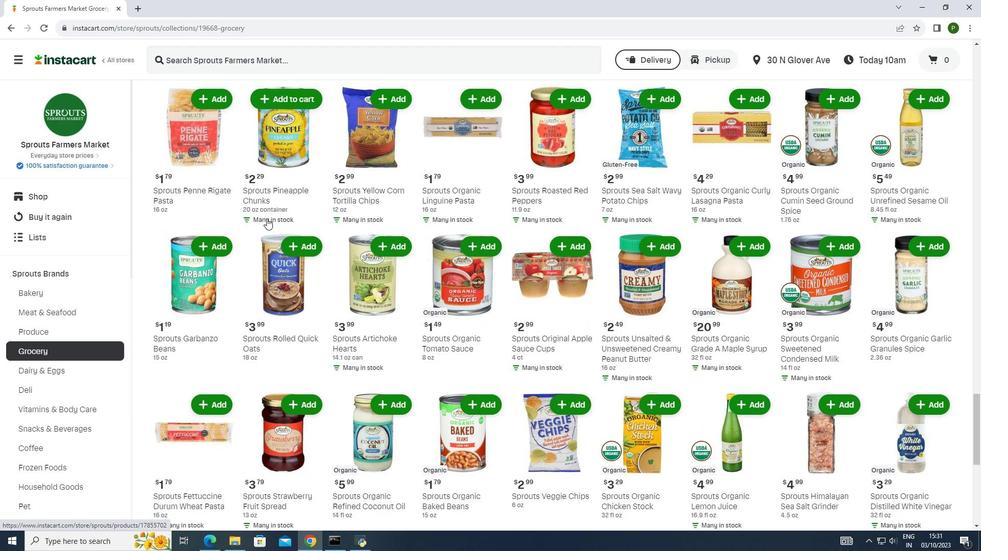 
Action: Mouse scrolled (266, 218) with delta (0, 0)
Screenshot: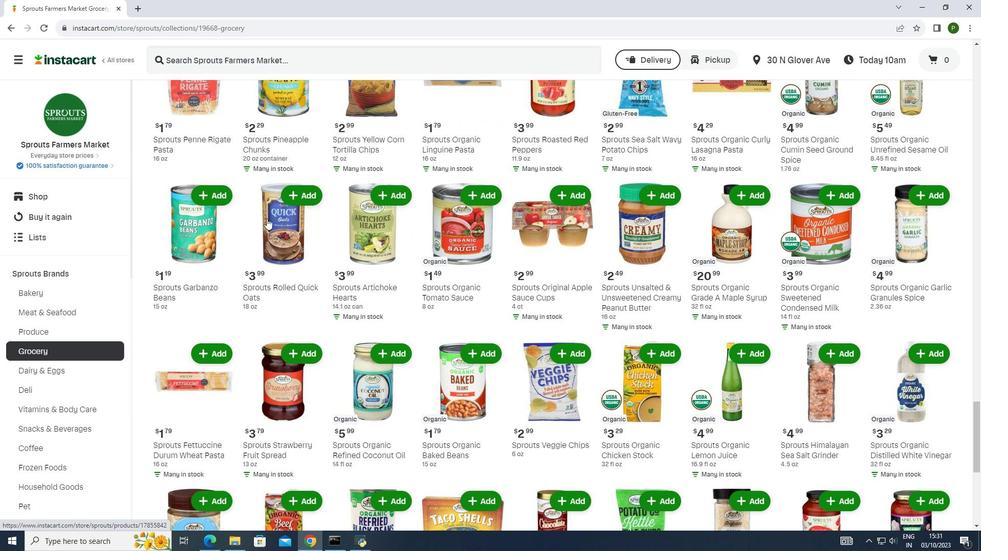 
Action: Mouse scrolled (266, 218) with delta (0, 0)
Screenshot: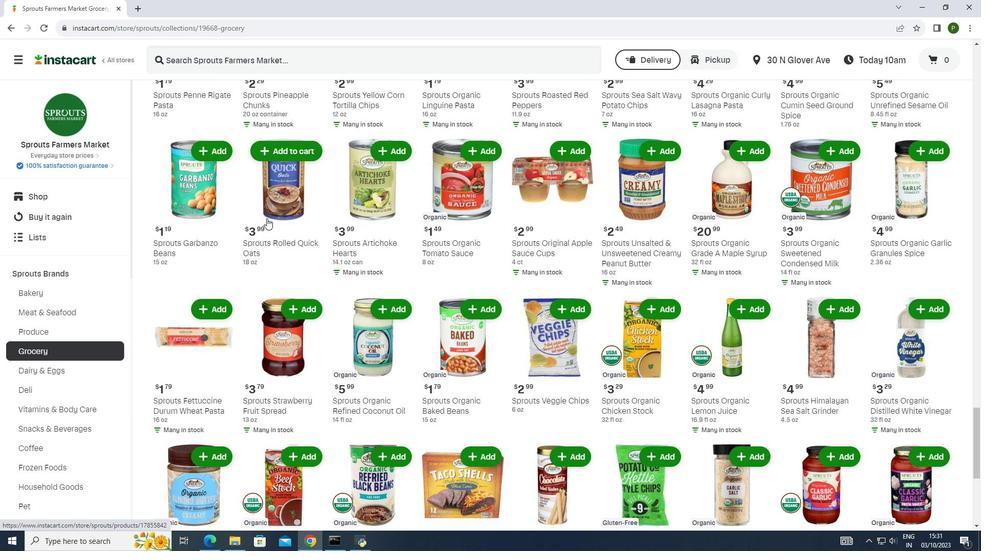 
Action: Mouse scrolled (266, 218) with delta (0, 0)
Screenshot: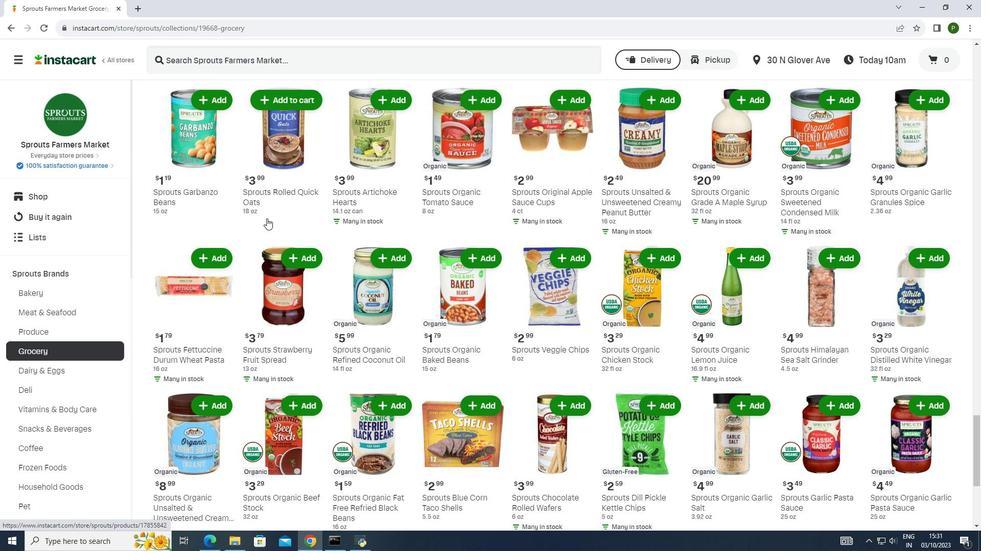 
Action: Mouse scrolled (266, 218) with delta (0, 0)
Screenshot: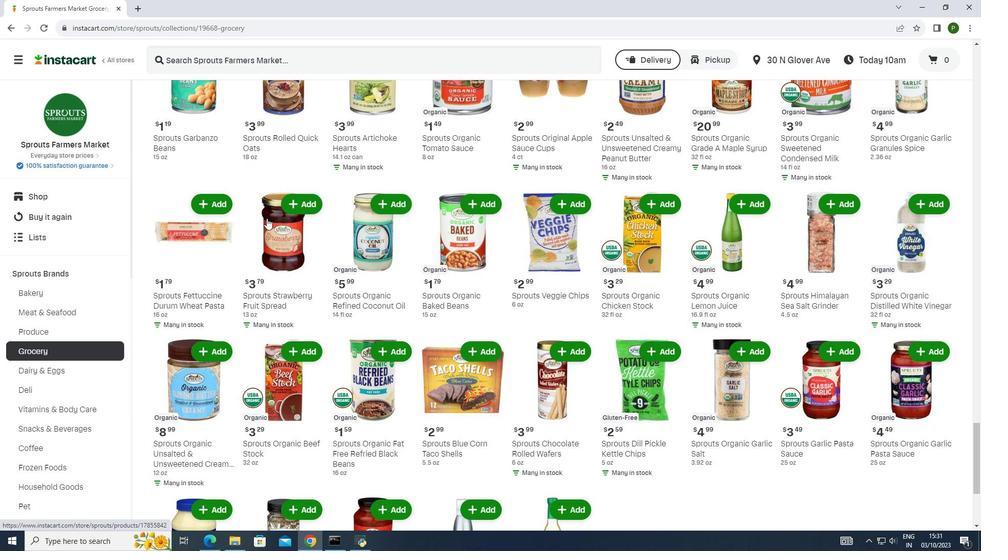 
Action: Mouse scrolled (266, 218) with delta (0, 0)
Screenshot: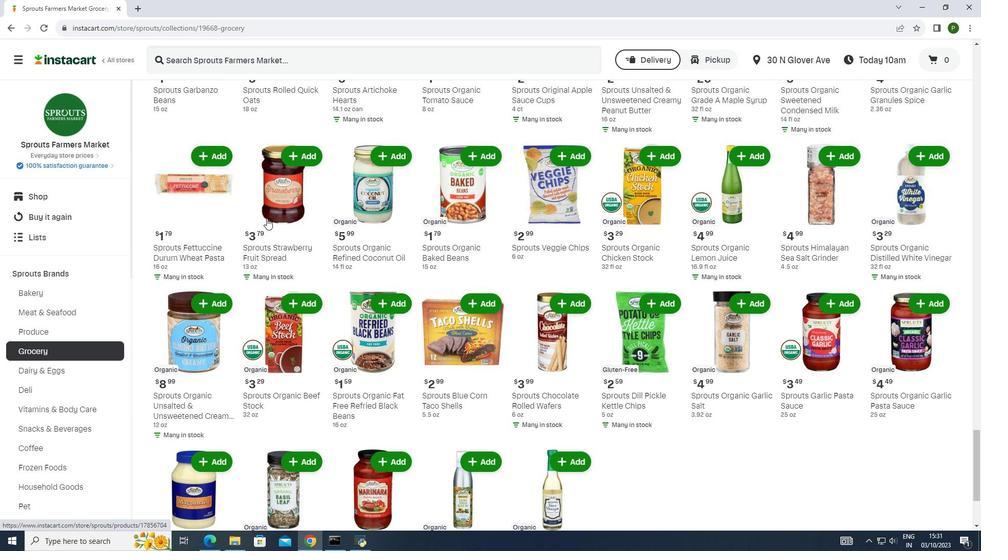 
Action: Mouse scrolled (266, 218) with delta (0, 0)
Screenshot: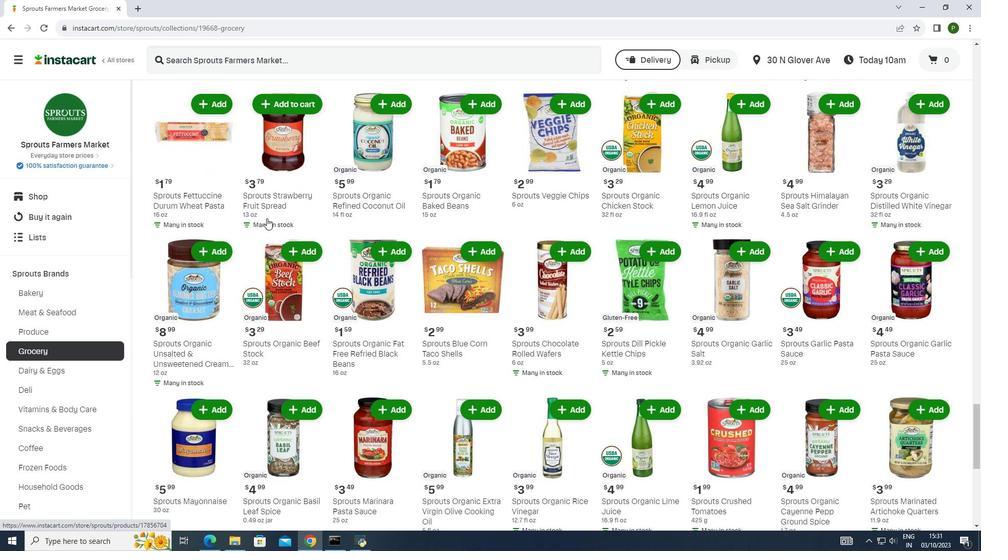 
Action: Mouse scrolled (266, 218) with delta (0, 0)
Screenshot: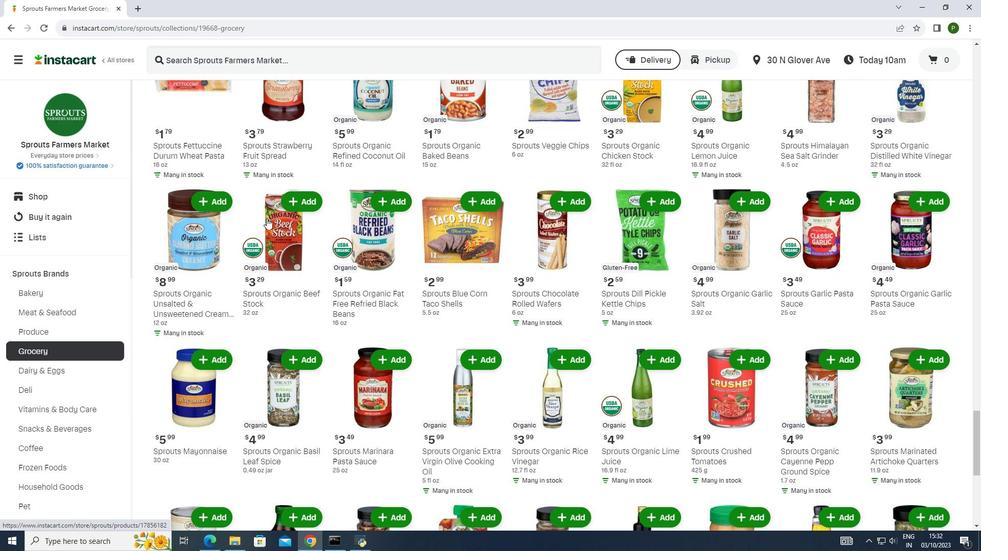 
Action: Mouse scrolled (266, 218) with delta (0, 0)
Screenshot: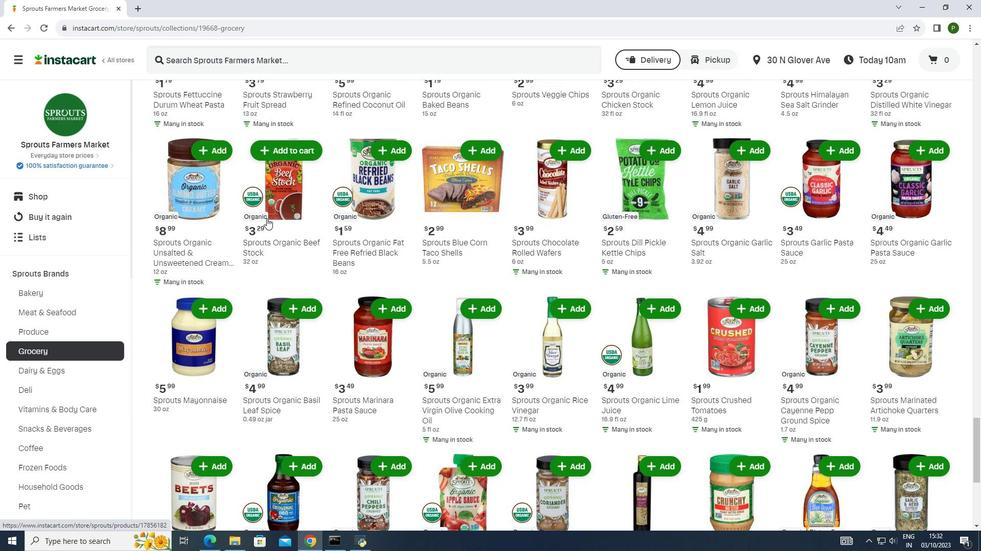 
Action: Mouse scrolled (266, 218) with delta (0, 0)
Screenshot: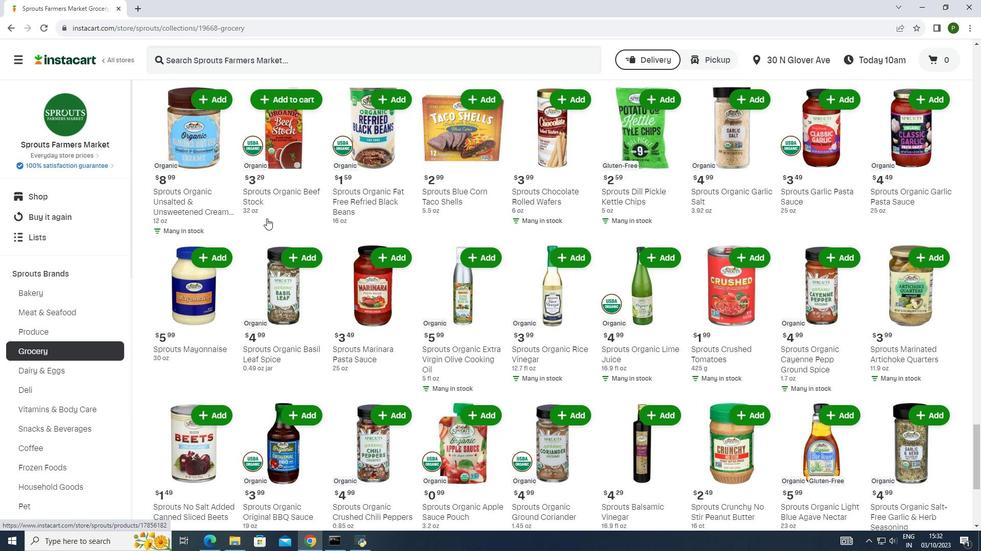
Action: Mouse scrolled (266, 218) with delta (0, 0)
Screenshot: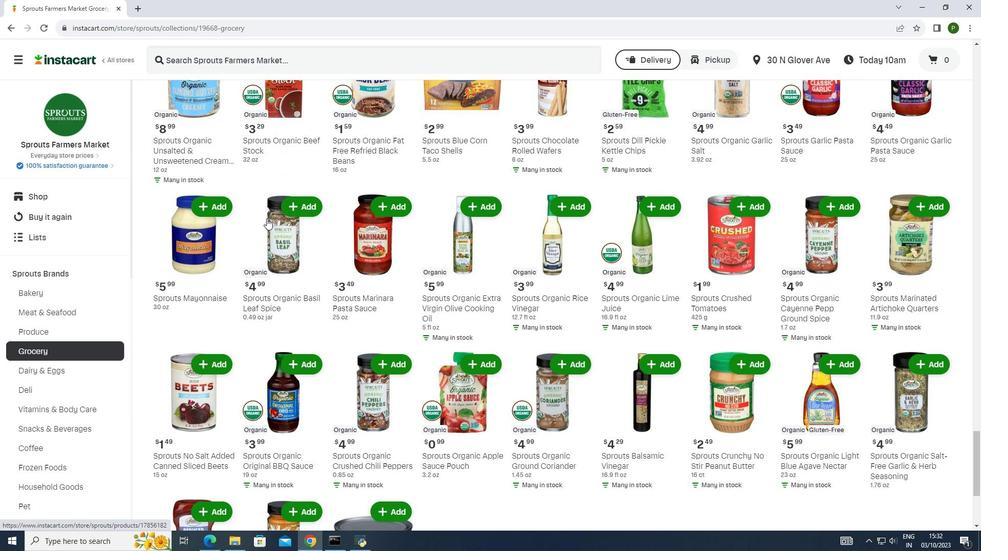 
Action: Mouse scrolled (266, 218) with delta (0, 0)
Screenshot: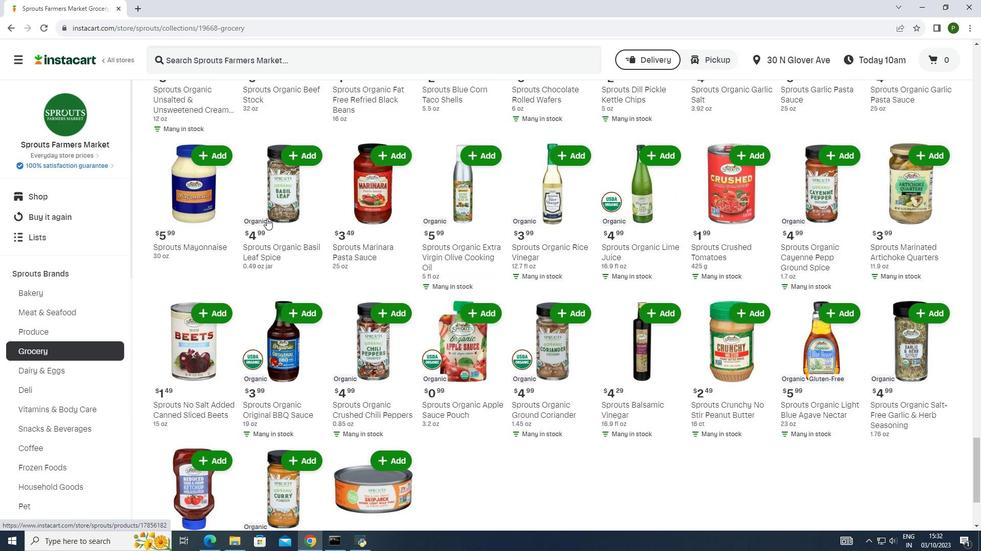 
Action: Mouse scrolled (266, 218) with delta (0, 0)
Screenshot: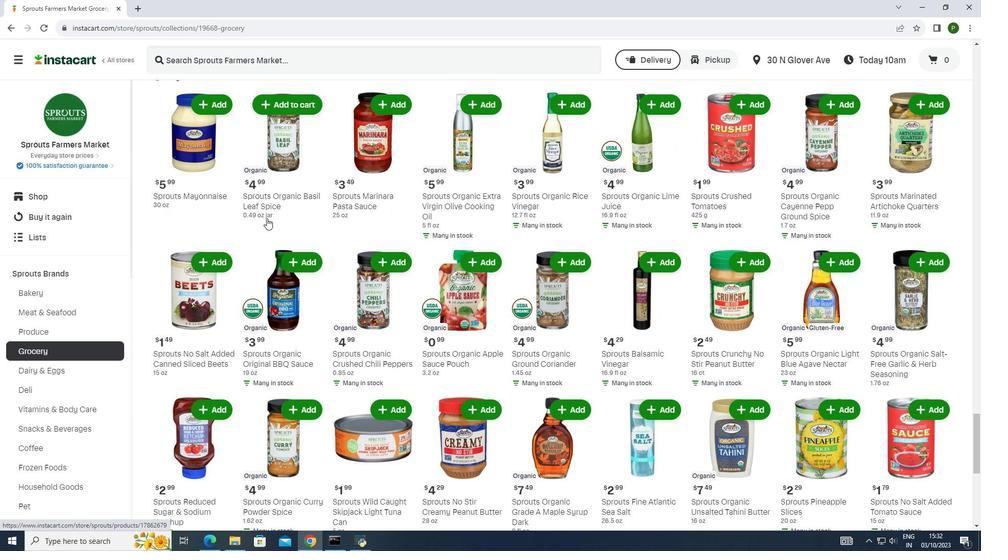 
Action: Mouse scrolled (266, 218) with delta (0, 0)
Screenshot: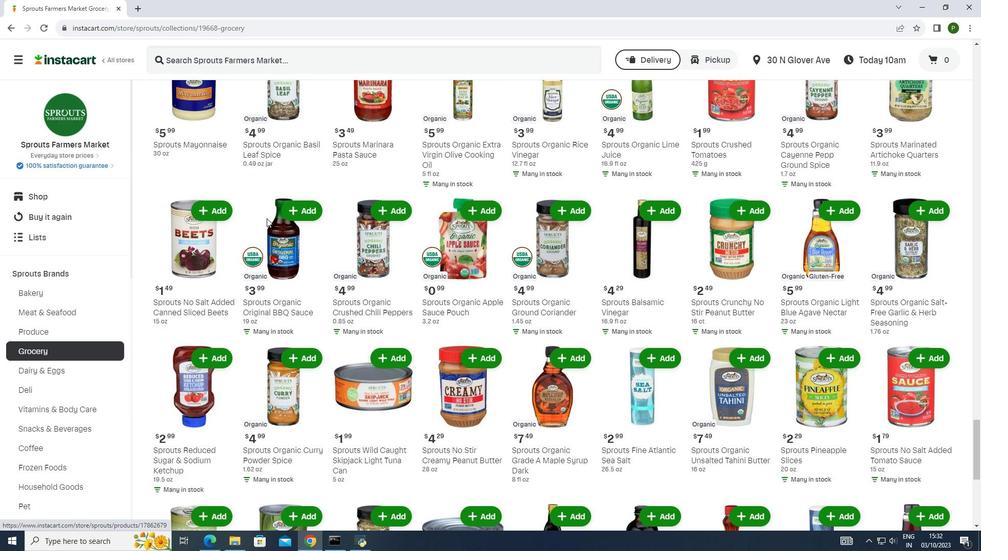
Action: Mouse scrolled (266, 218) with delta (0, 0)
Screenshot: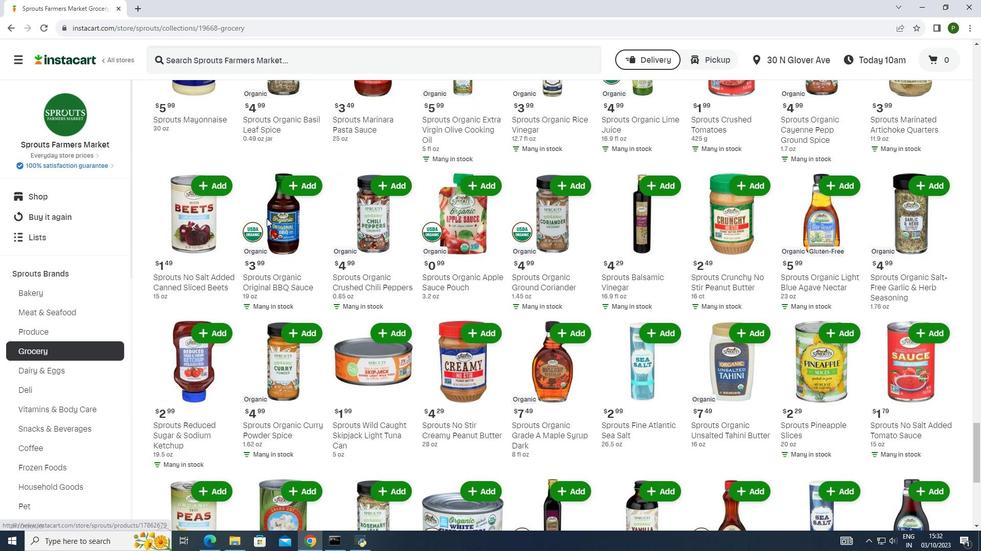
Action: Mouse scrolled (266, 218) with delta (0, 0)
Screenshot: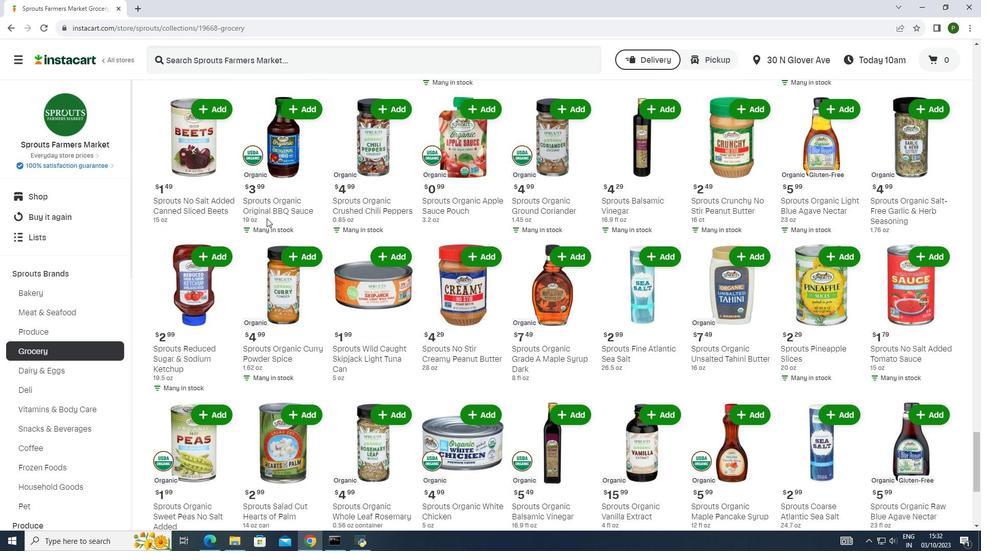 
Action: Mouse moved to (625, 204)
Screenshot: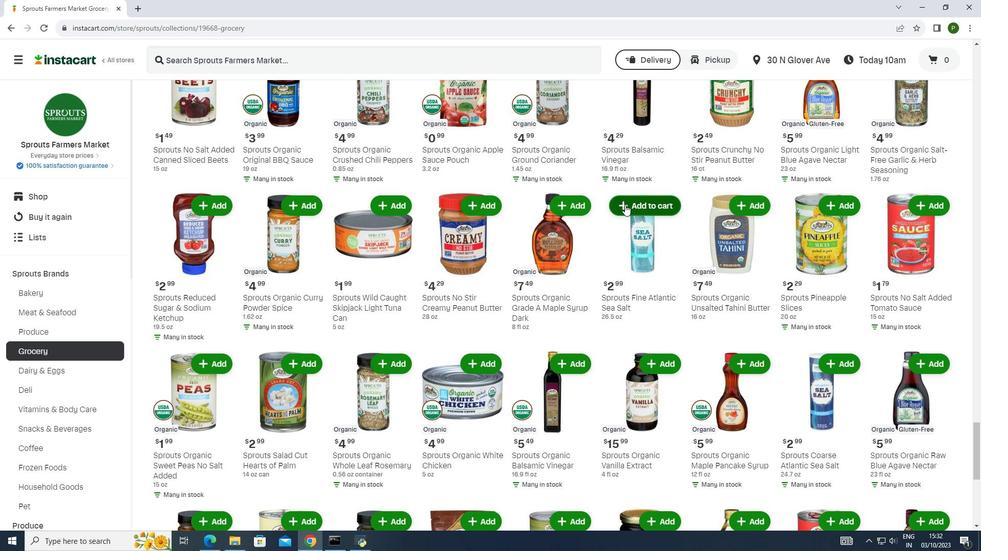 
Action: Mouse pressed left at (625, 204)
Screenshot: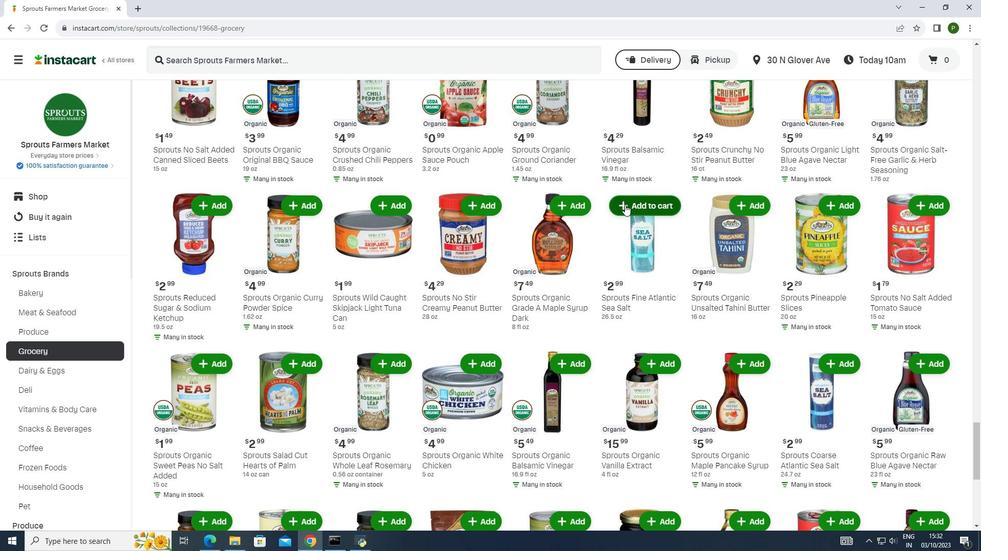 
Action: Mouse moved to (623, 204)
Screenshot: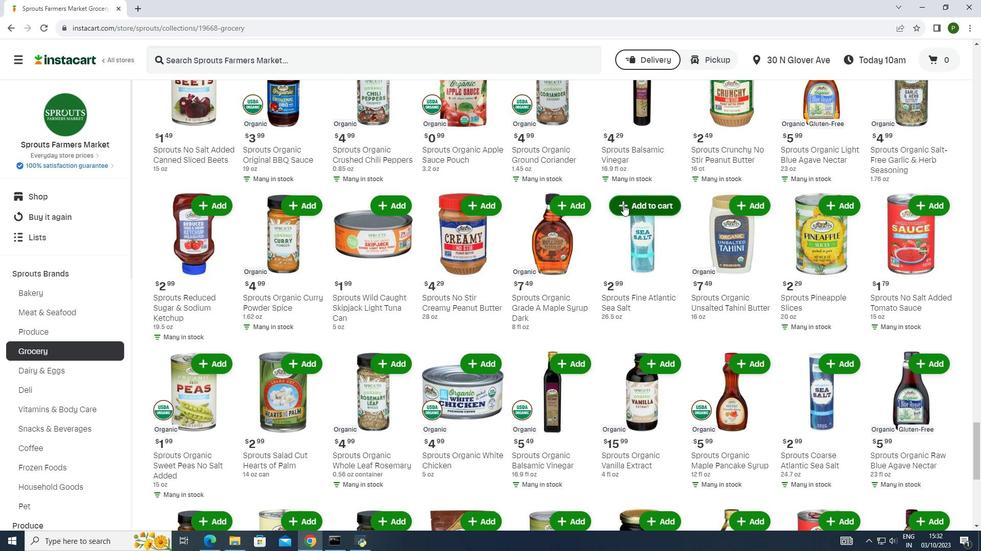 
